 Task: Create new vendor bill with Date Opened: 17-Apr-23, Select Vendor: Equipment Leasing Solutions, Terms: Net 15. Make bill entry for item-1 with Date: 17-Apr-23, Description: Printer, Expense Account: Equipment Rental, Quantity: 7, Unit Price: 20, Sales Tax: Y, Sales Tax Included: Y, Tax Table: Sales Tax. Post Bill with Post Date: 17-Apr-23, Post to Accounts: Liabilities:Accounts Payble. Pay / Process Payment with Transaction Date: 01-May-23, Amount: 140, Transfer Account: Checking Account. Go to 'Print Bill'. Give a print command to print a copy of bill.
Action: Mouse moved to (187, 38)
Screenshot: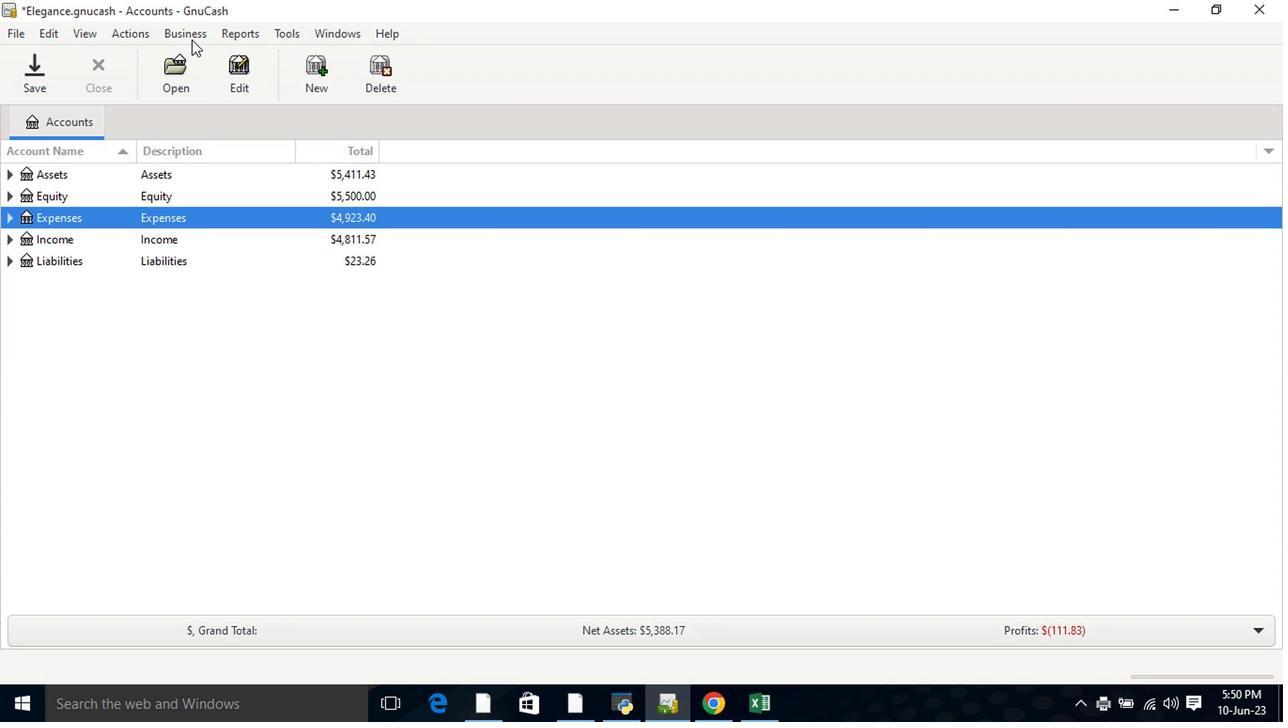 
Action: Mouse pressed left at (187, 38)
Screenshot: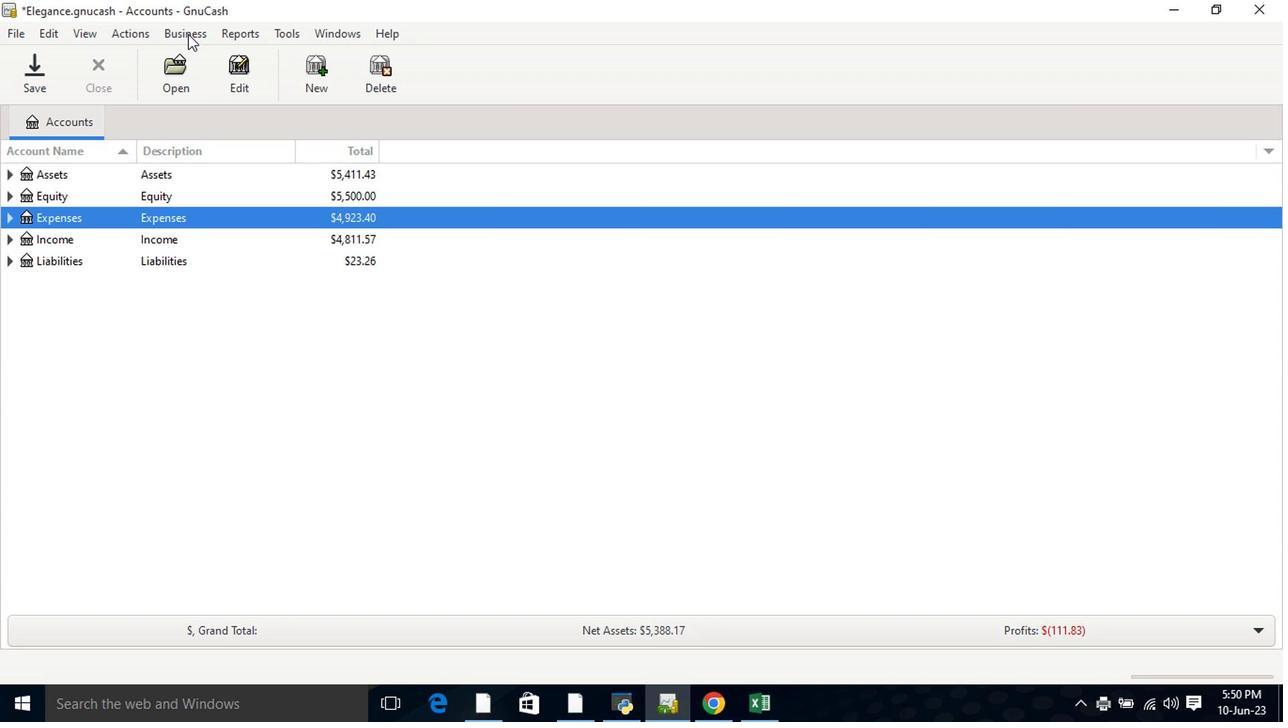 
Action: Mouse moved to (195, 80)
Screenshot: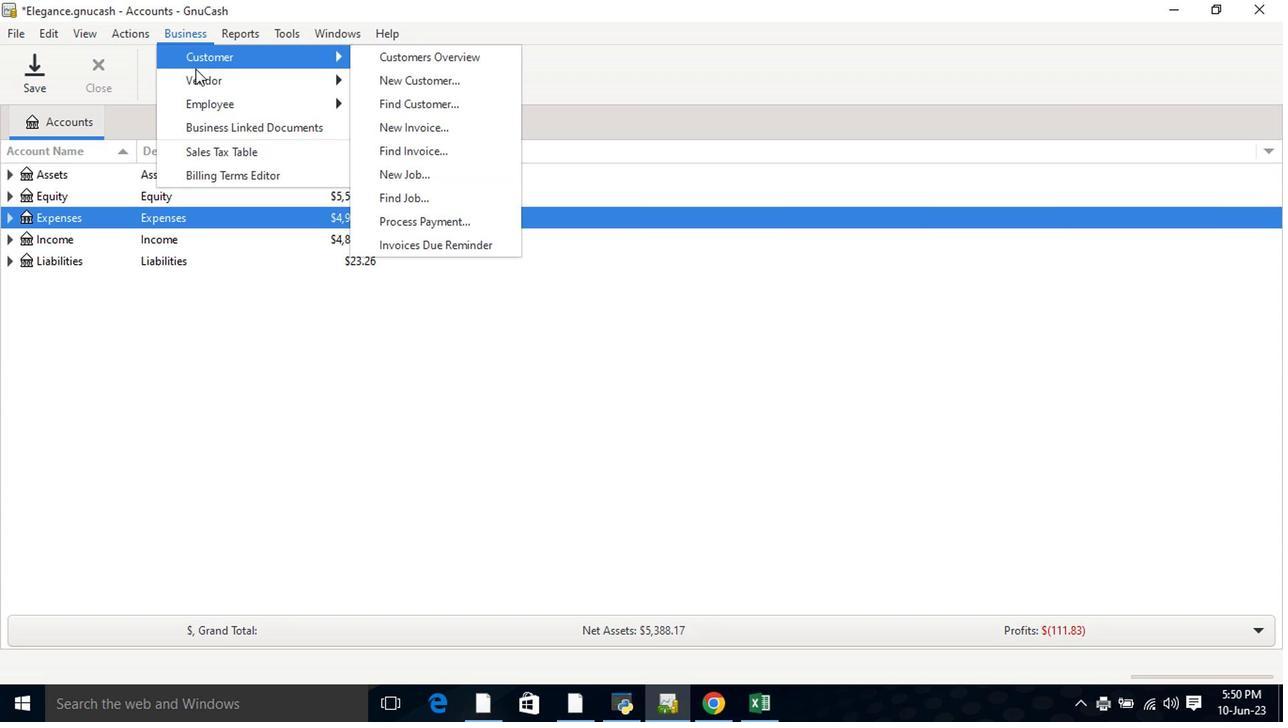 
Action: Mouse pressed left at (195, 80)
Screenshot: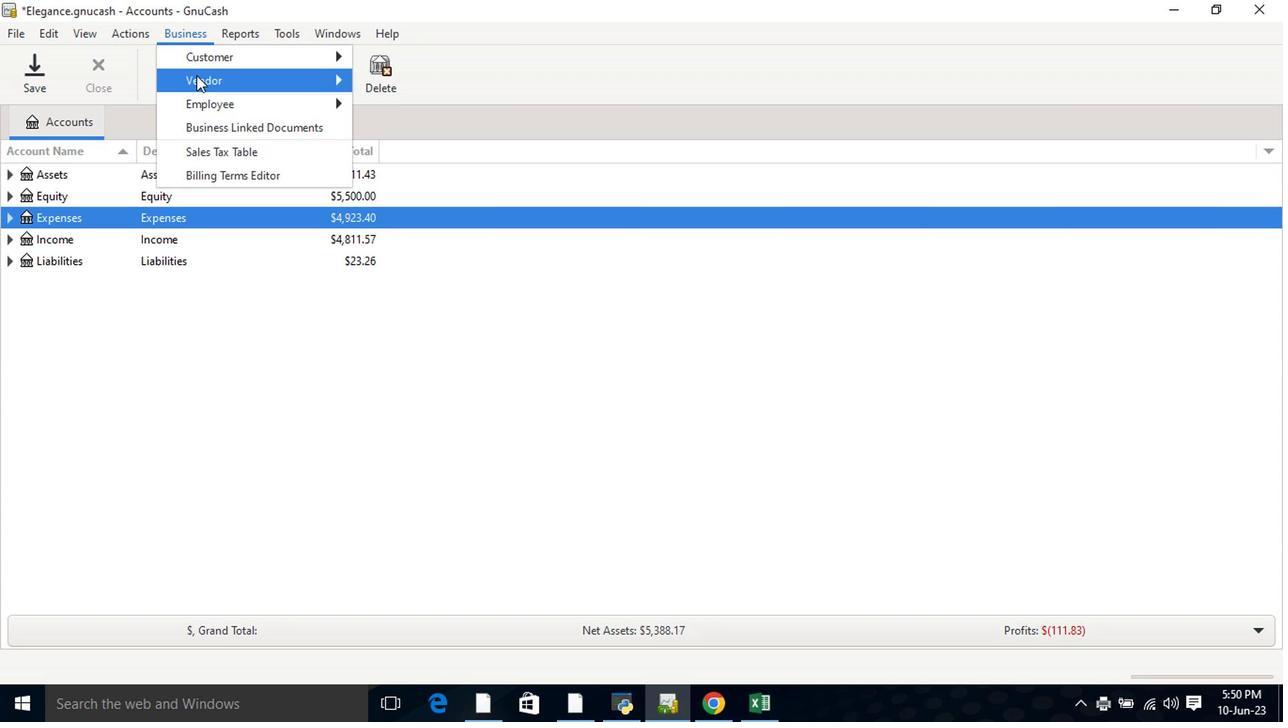 
Action: Mouse moved to (413, 151)
Screenshot: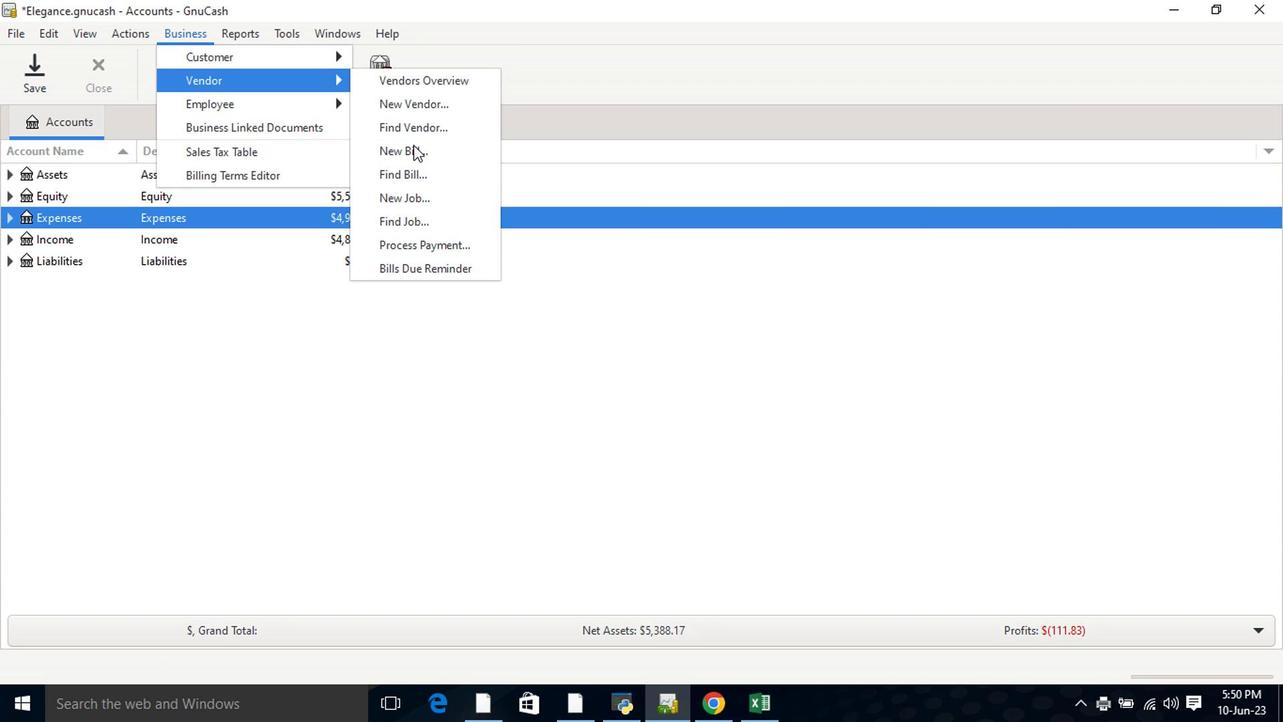 
Action: Mouse pressed left at (413, 151)
Screenshot: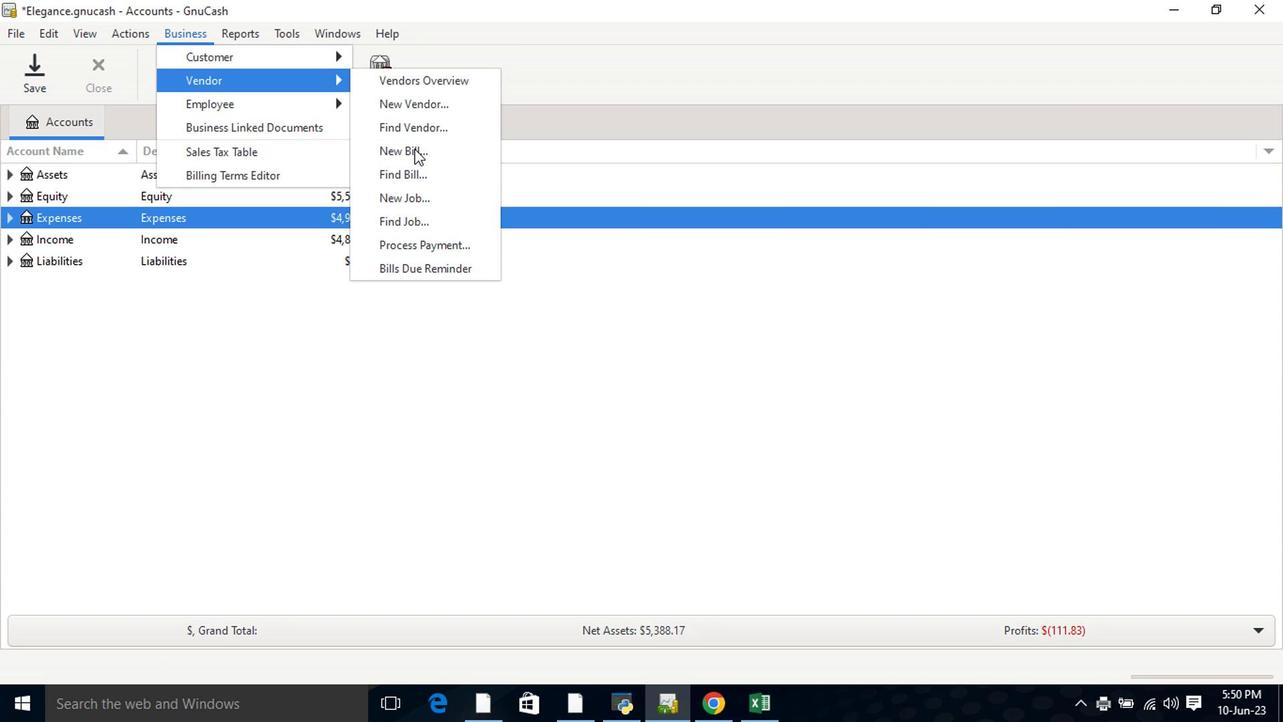 
Action: Mouse moved to (772, 244)
Screenshot: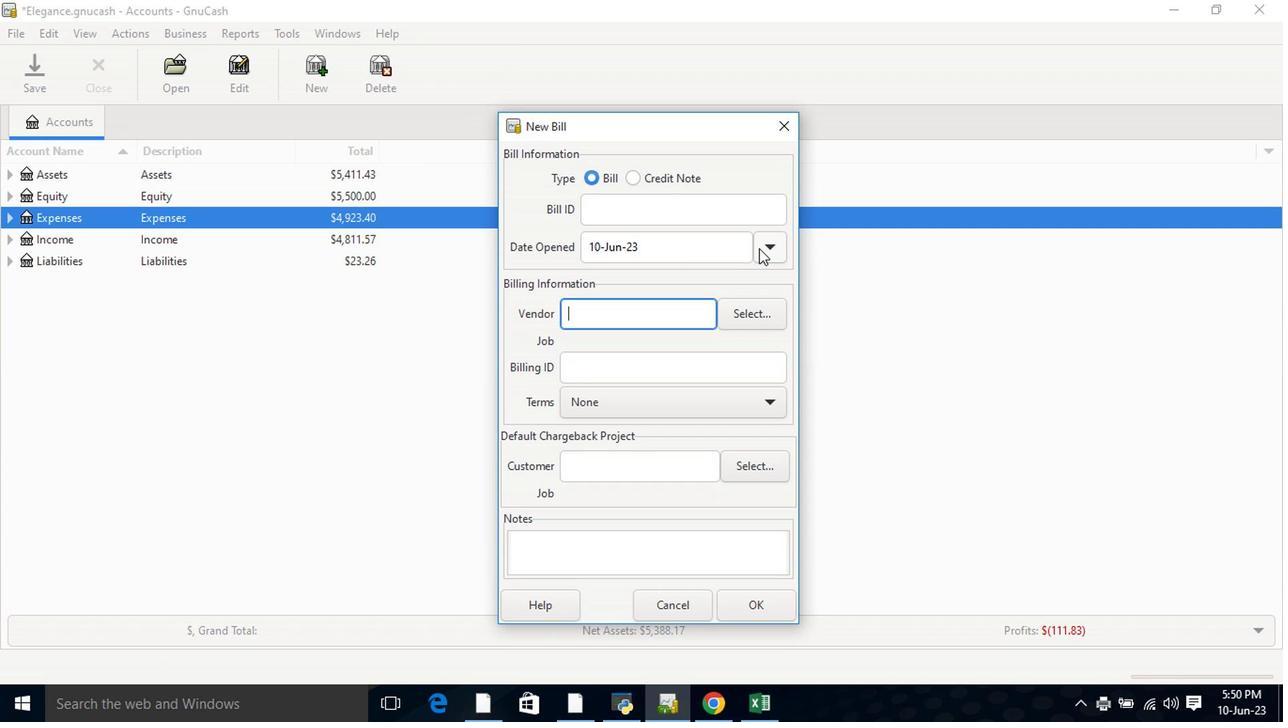 
Action: Mouse pressed left at (772, 244)
Screenshot: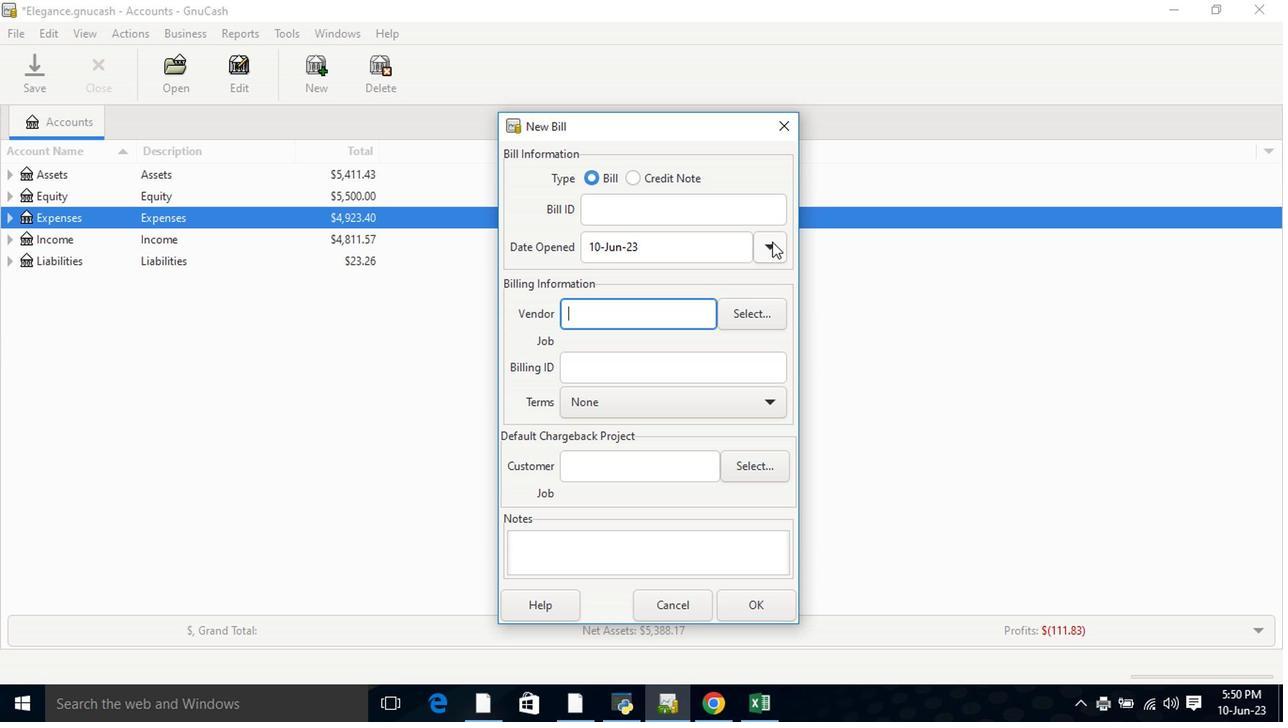 
Action: Mouse moved to (622, 278)
Screenshot: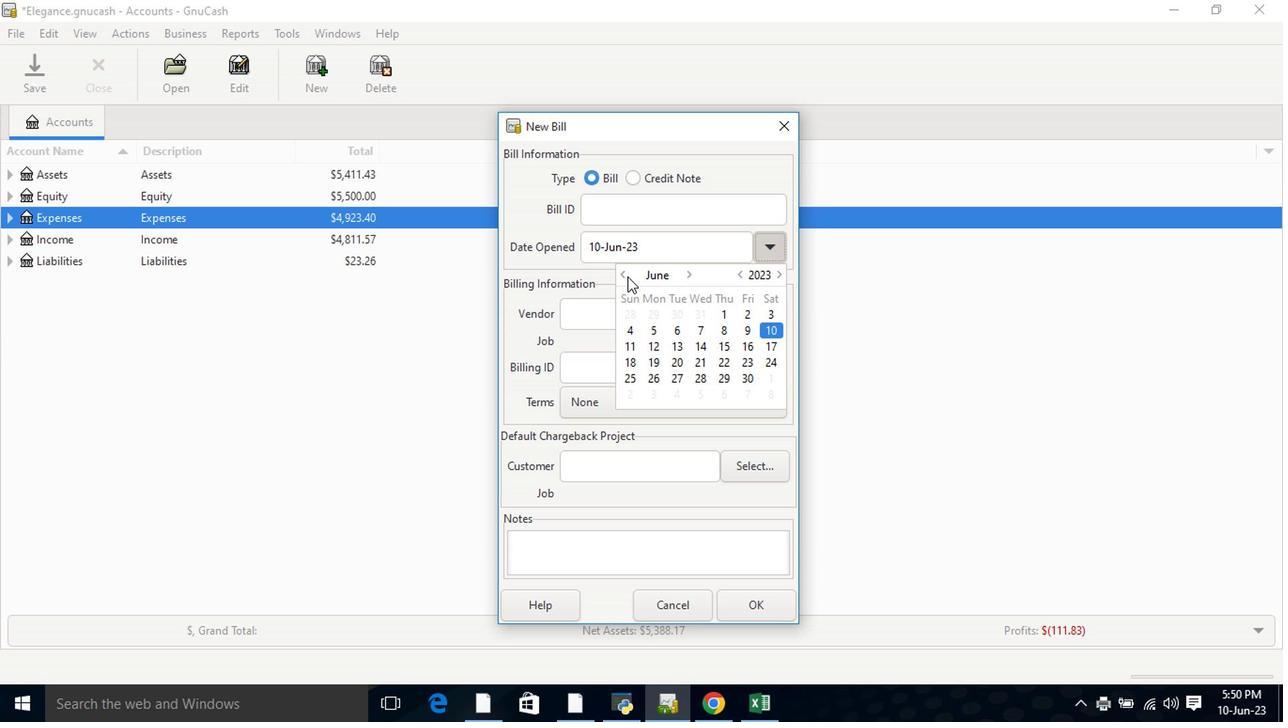 
Action: Mouse pressed left at (622, 278)
Screenshot: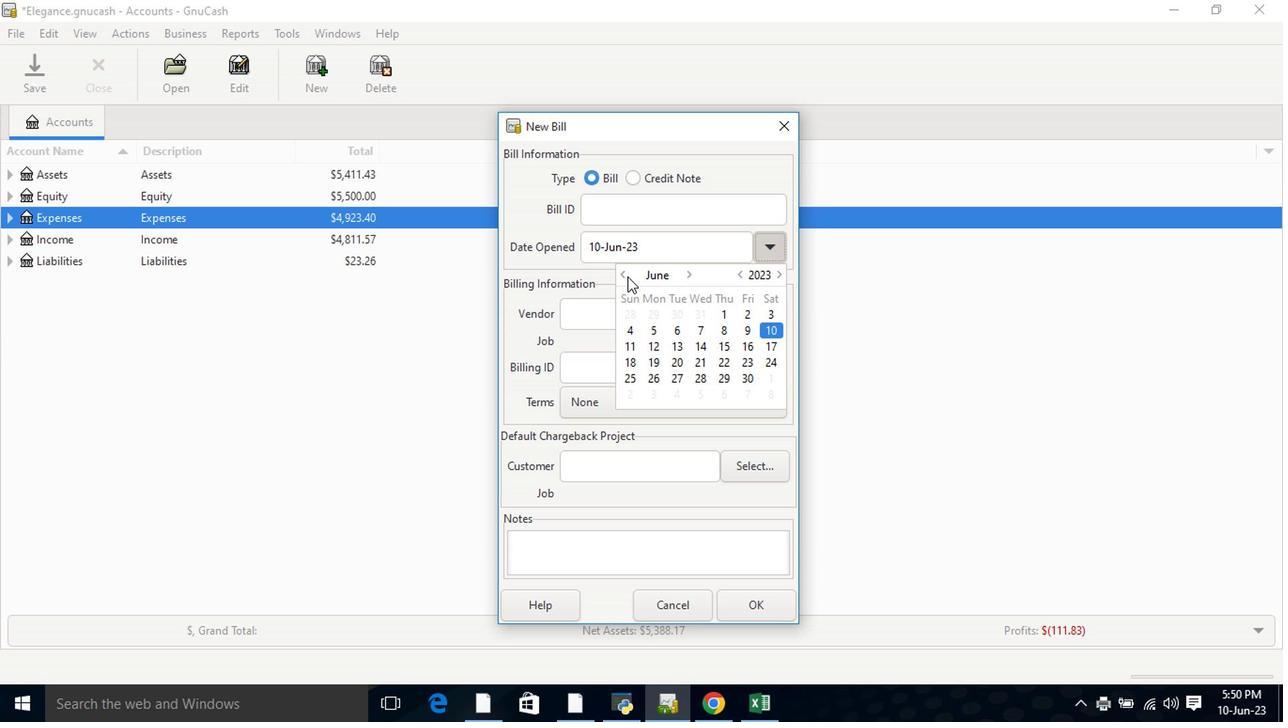
Action: Mouse pressed left at (622, 278)
Screenshot: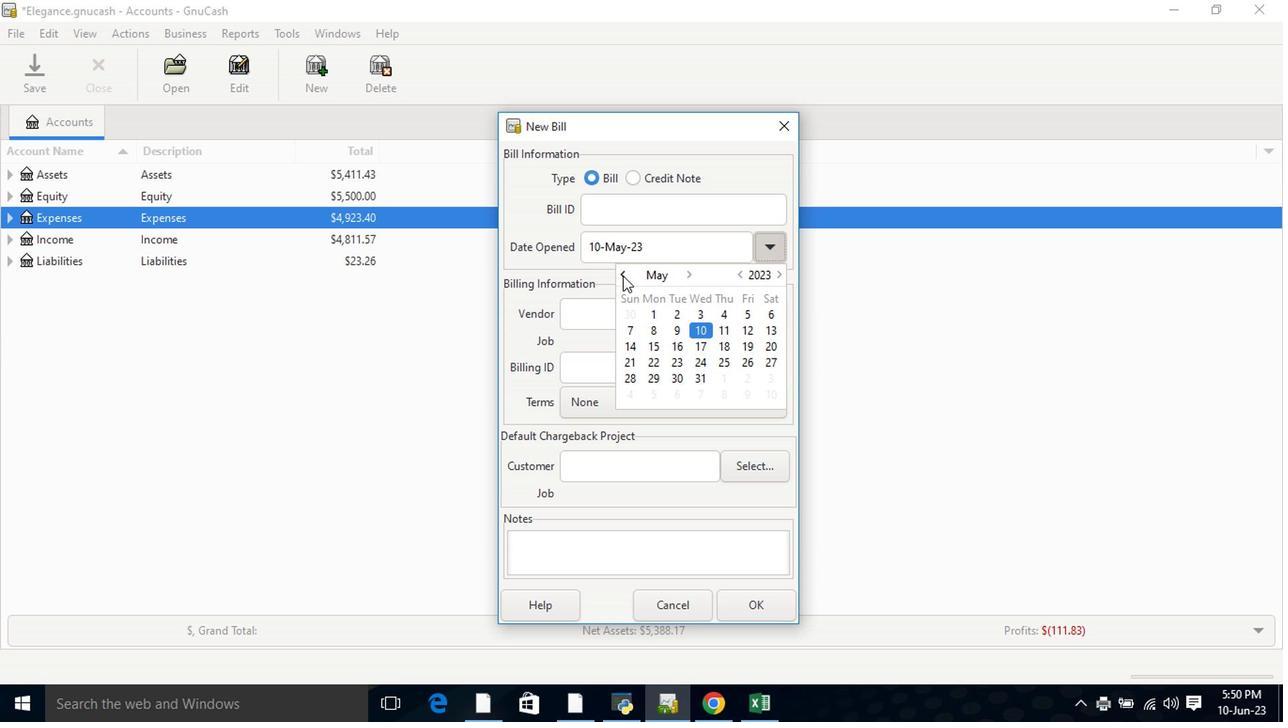 
Action: Mouse moved to (661, 365)
Screenshot: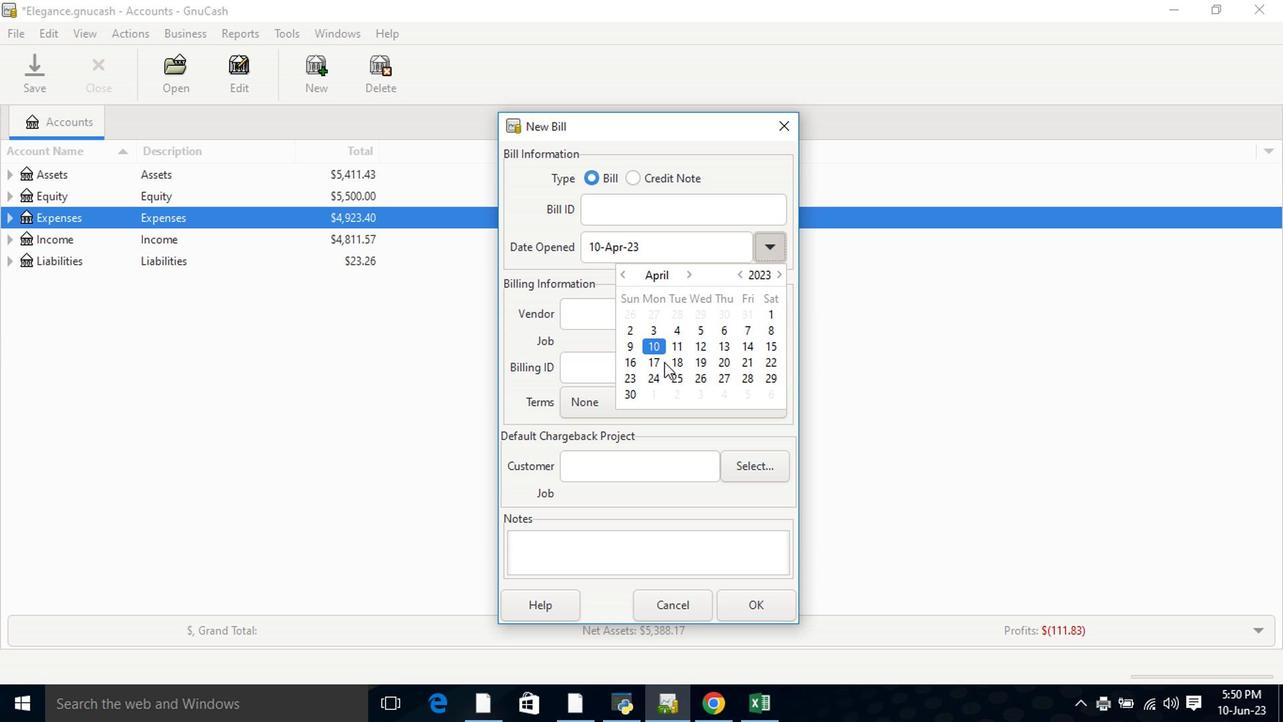 
Action: Mouse pressed left at (661, 365)
Screenshot: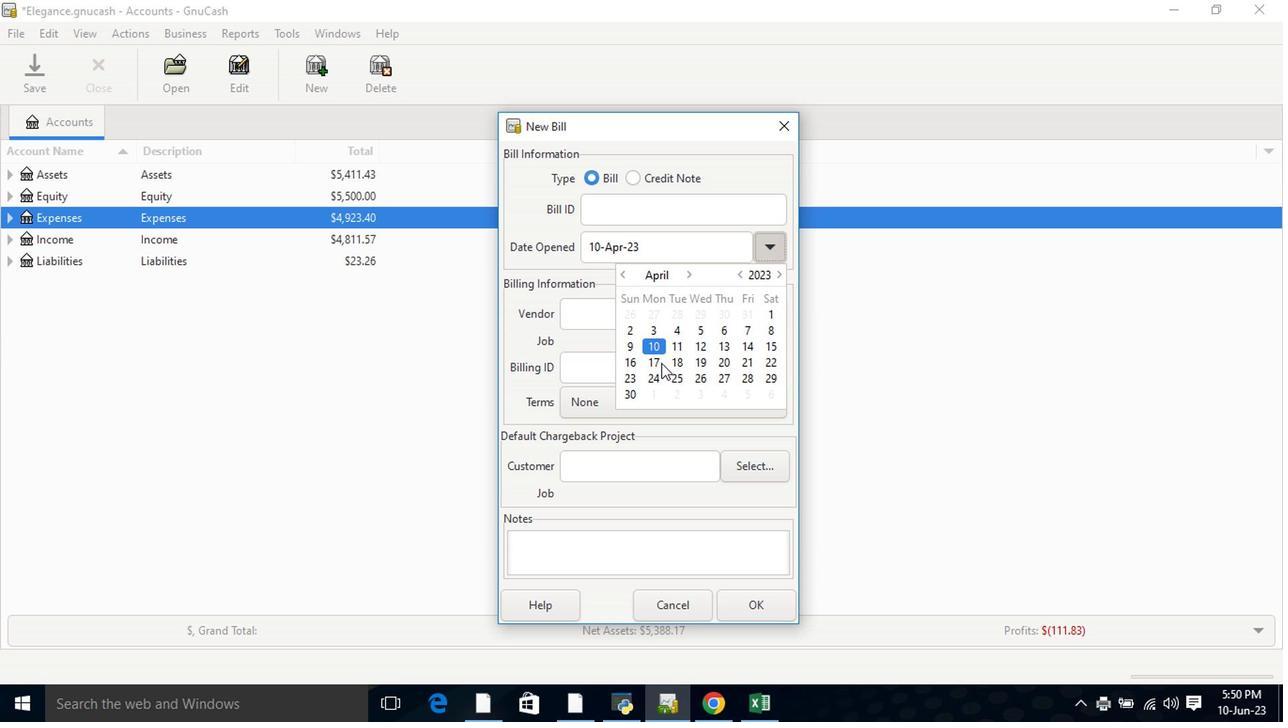 
Action: Mouse pressed left at (661, 365)
Screenshot: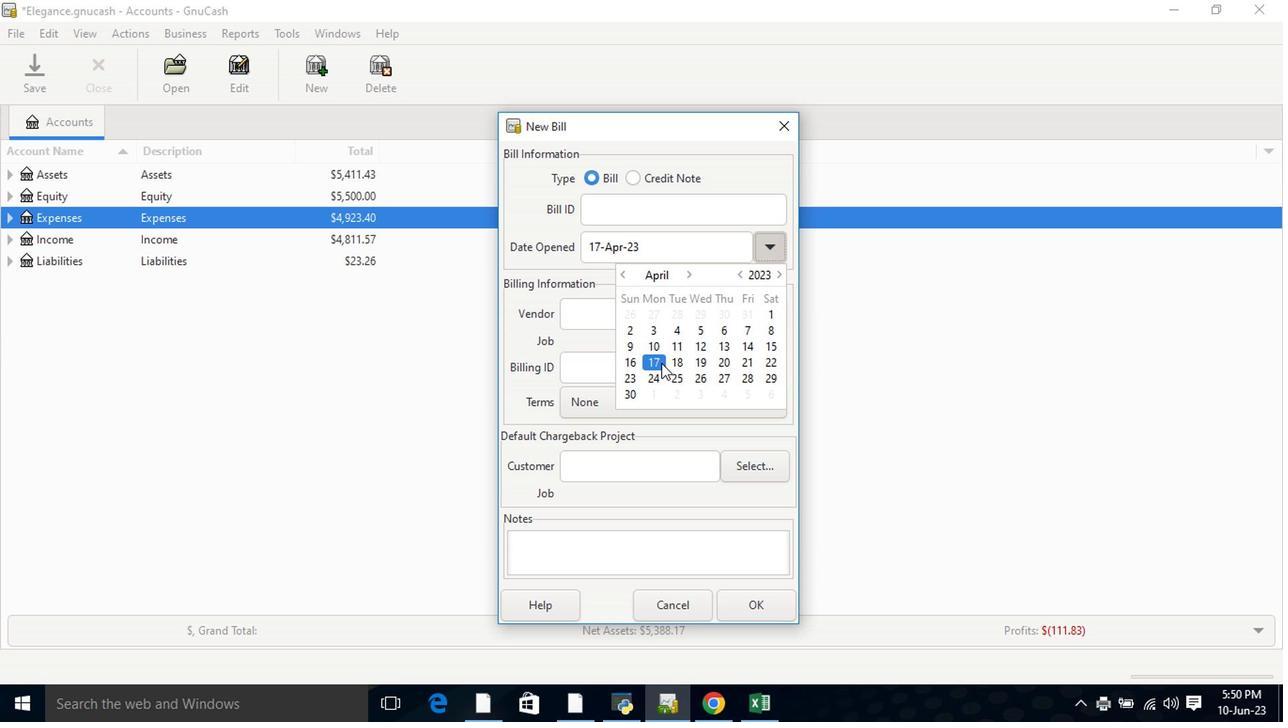 
Action: Mouse moved to (648, 325)
Screenshot: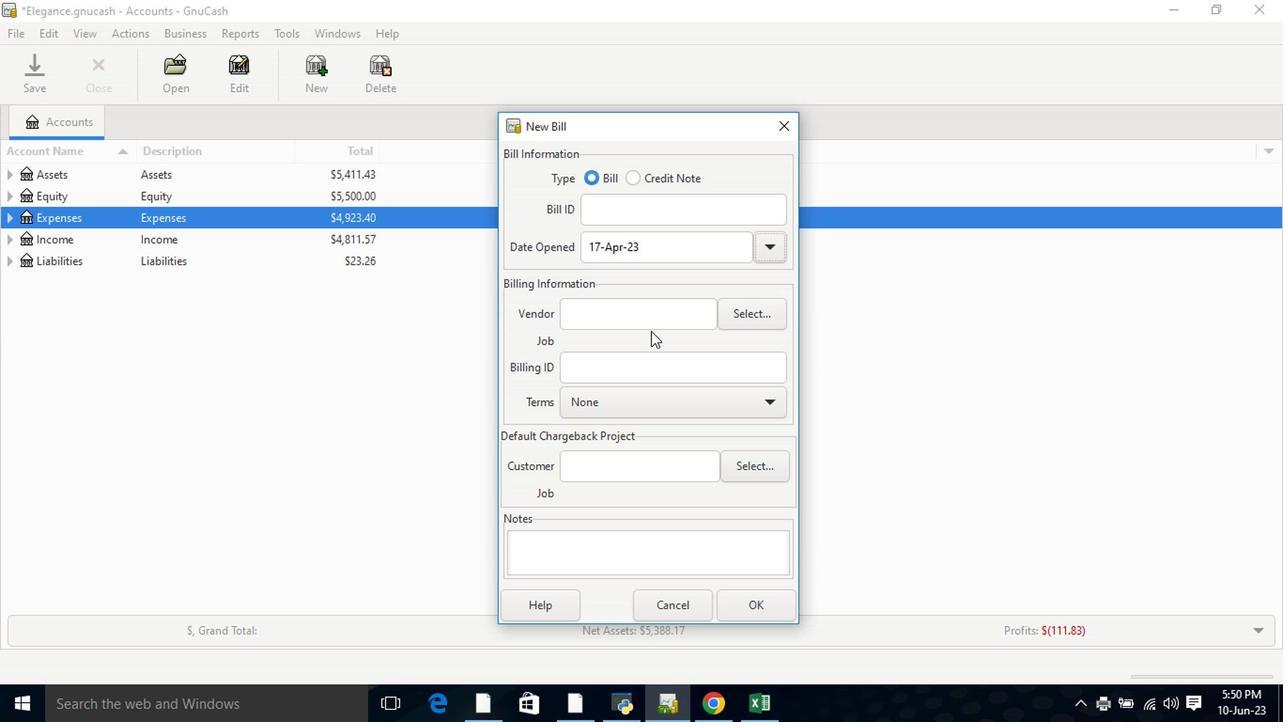 
Action: Mouse pressed left at (648, 325)
Screenshot: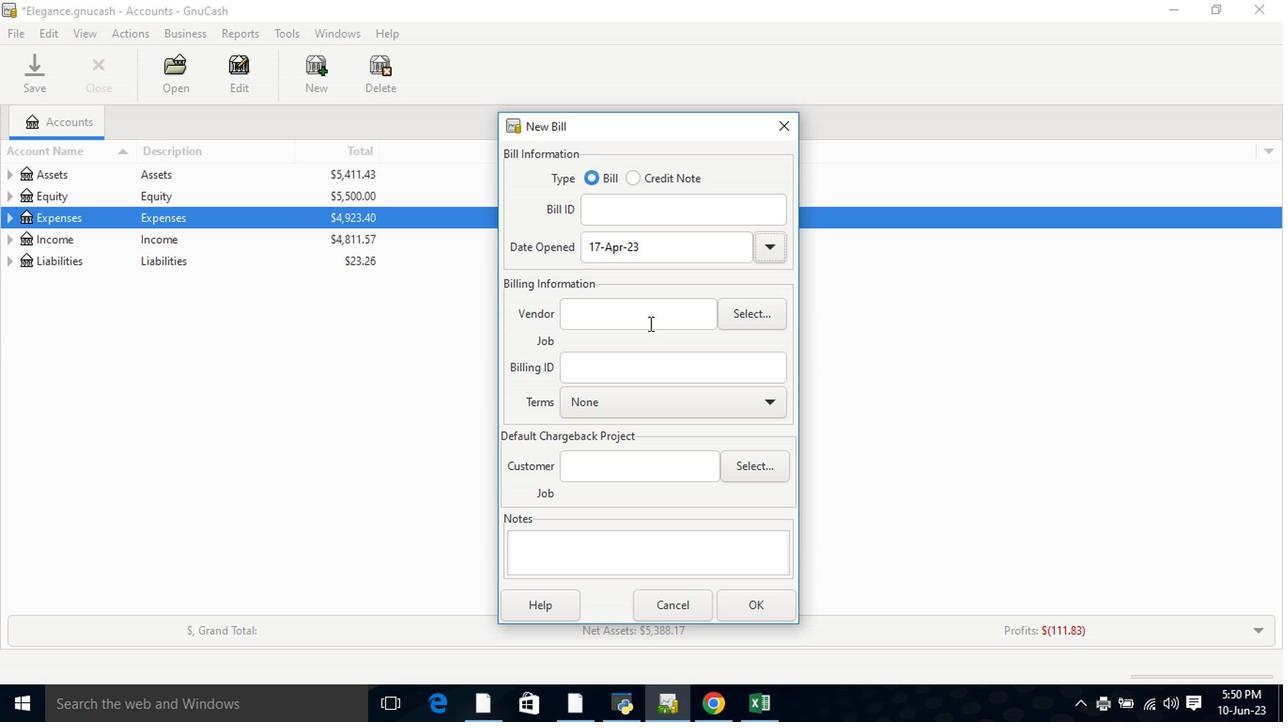 
Action: Key pressed eq
Screenshot: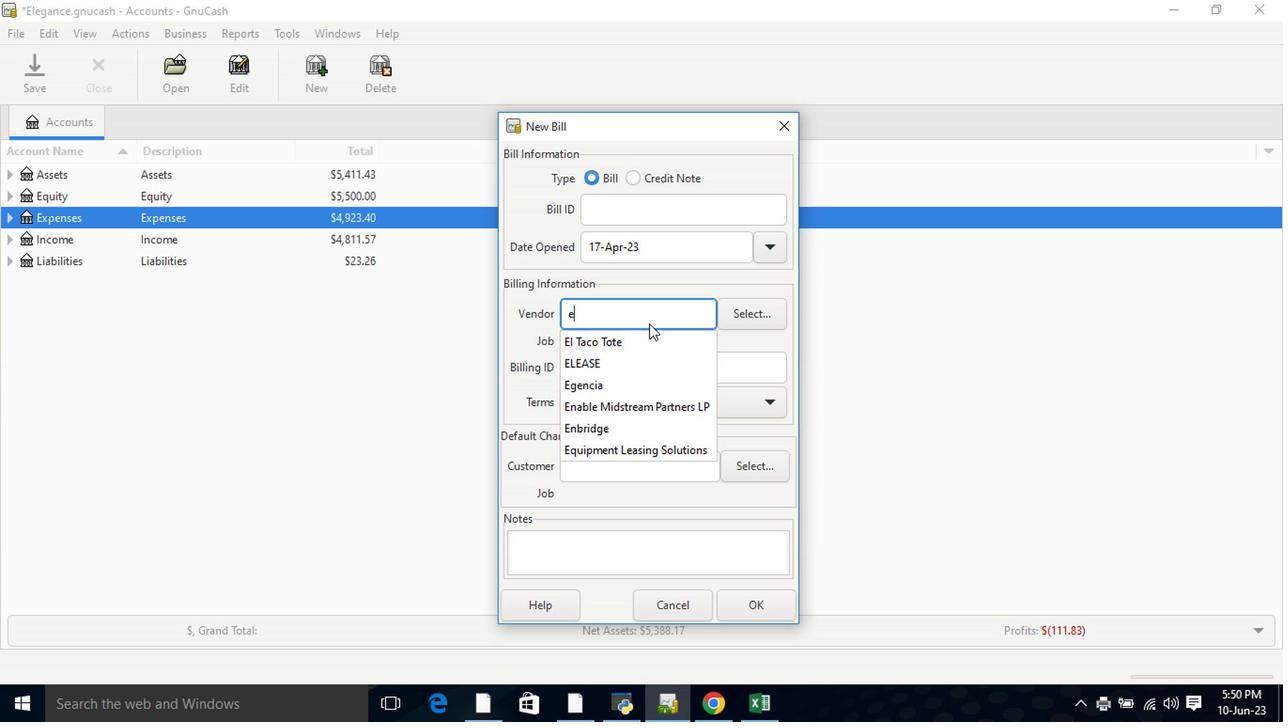 
Action: Mouse moved to (647, 341)
Screenshot: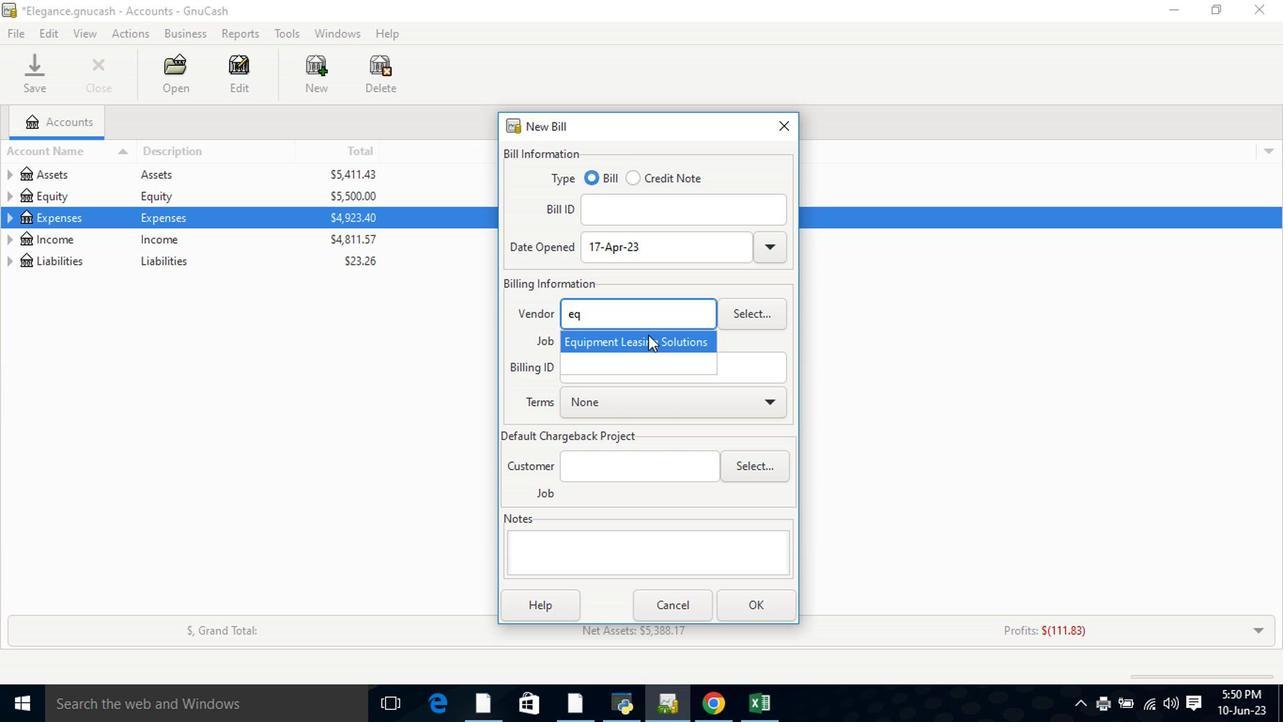 
Action: Mouse pressed left at (647, 341)
Screenshot: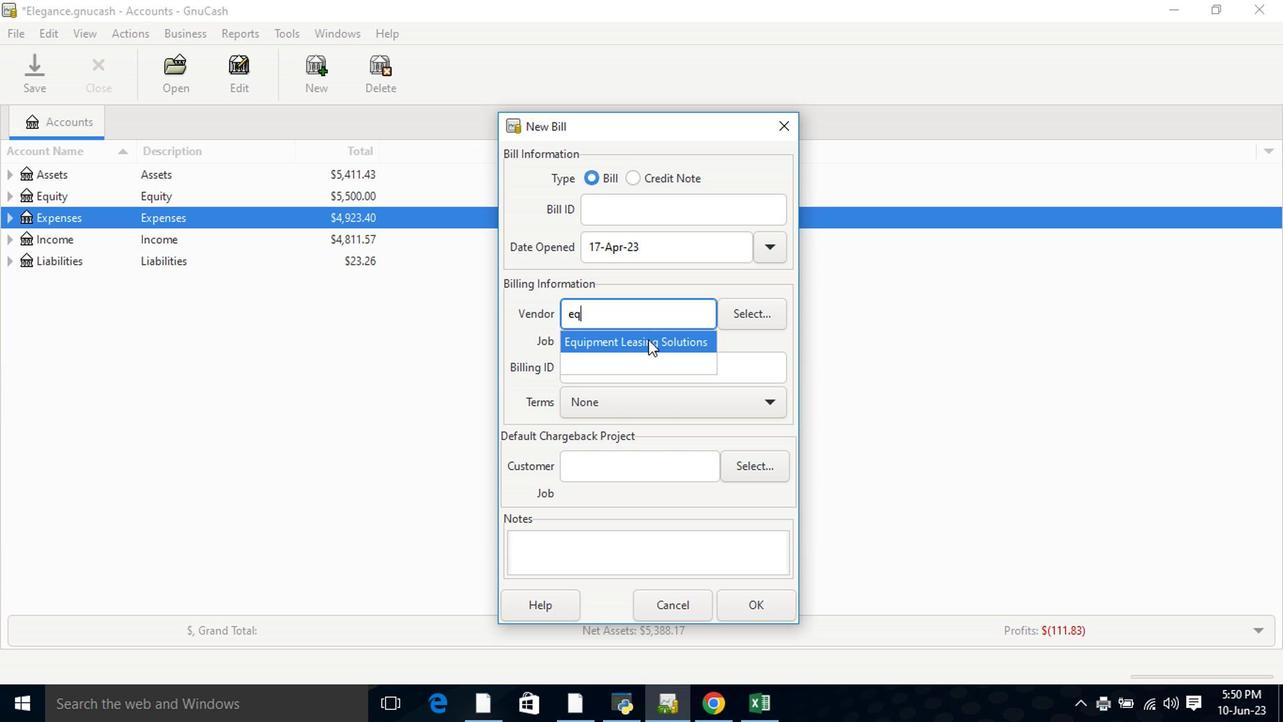 
Action: Mouse moved to (648, 419)
Screenshot: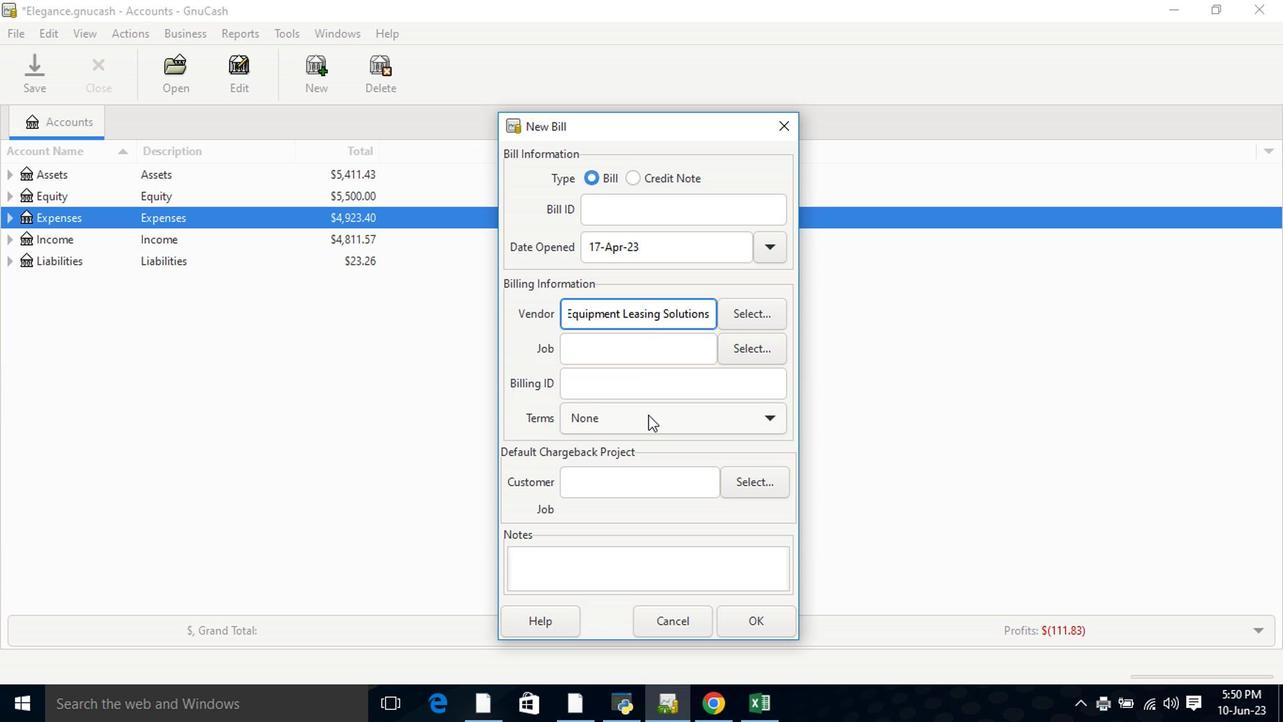 
Action: Mouse pressed left at (648, 419)
Screenshot: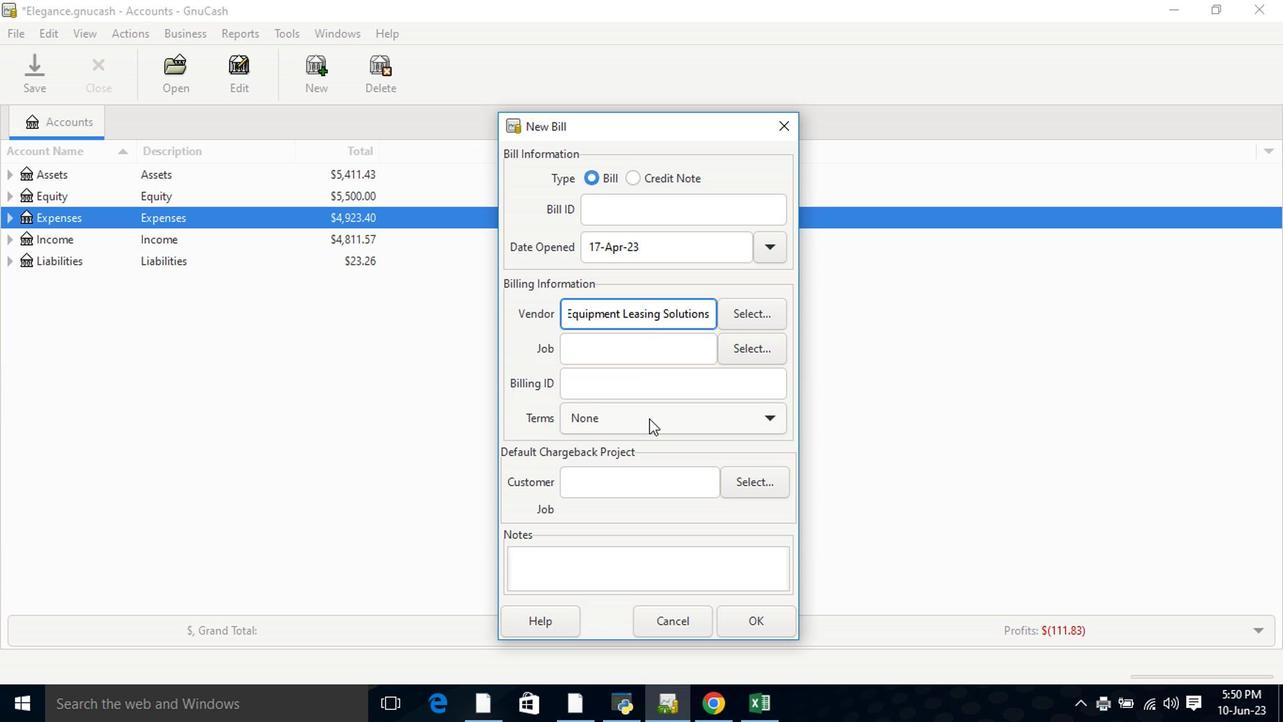 
Action: Mouse moved to (647, 449)
Screenshot: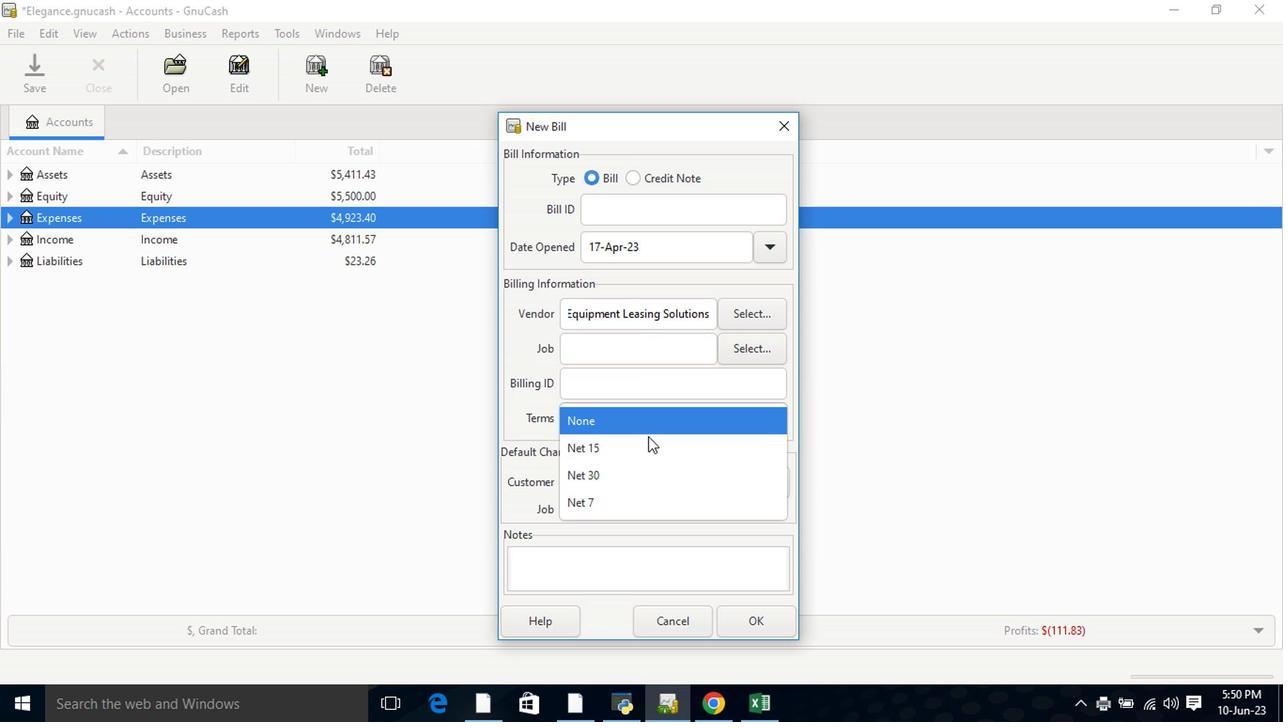 
Action: Mouse pressed left at (647, 449)
Screenshot: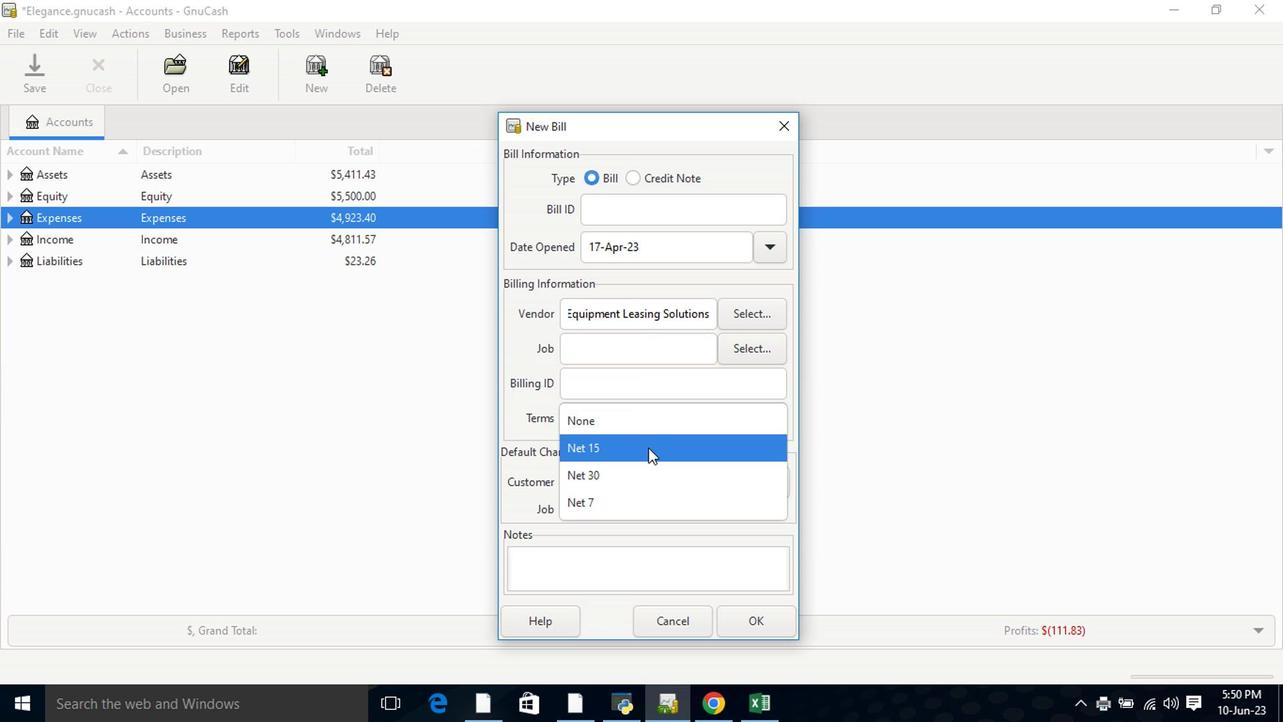 
Action: Mouse moved to (738, 621)
Screenshot: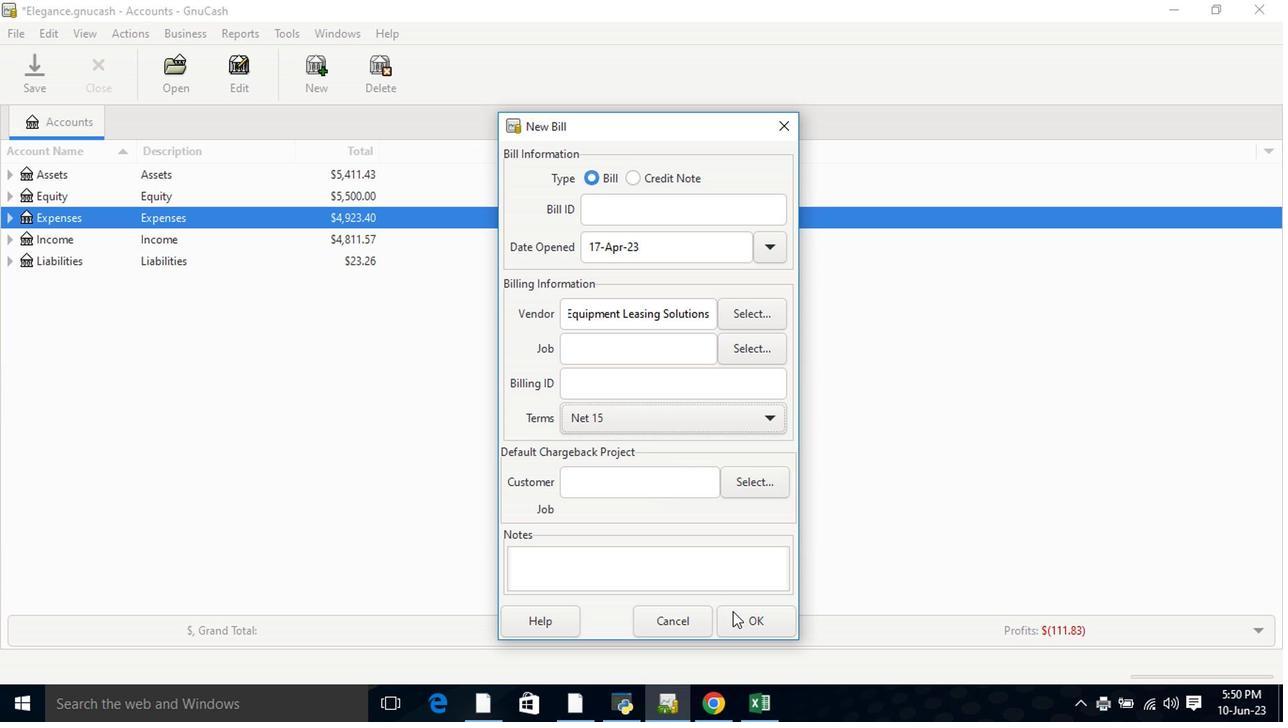 
Action: Mouse pressed left at (738, 621)
Screenshot: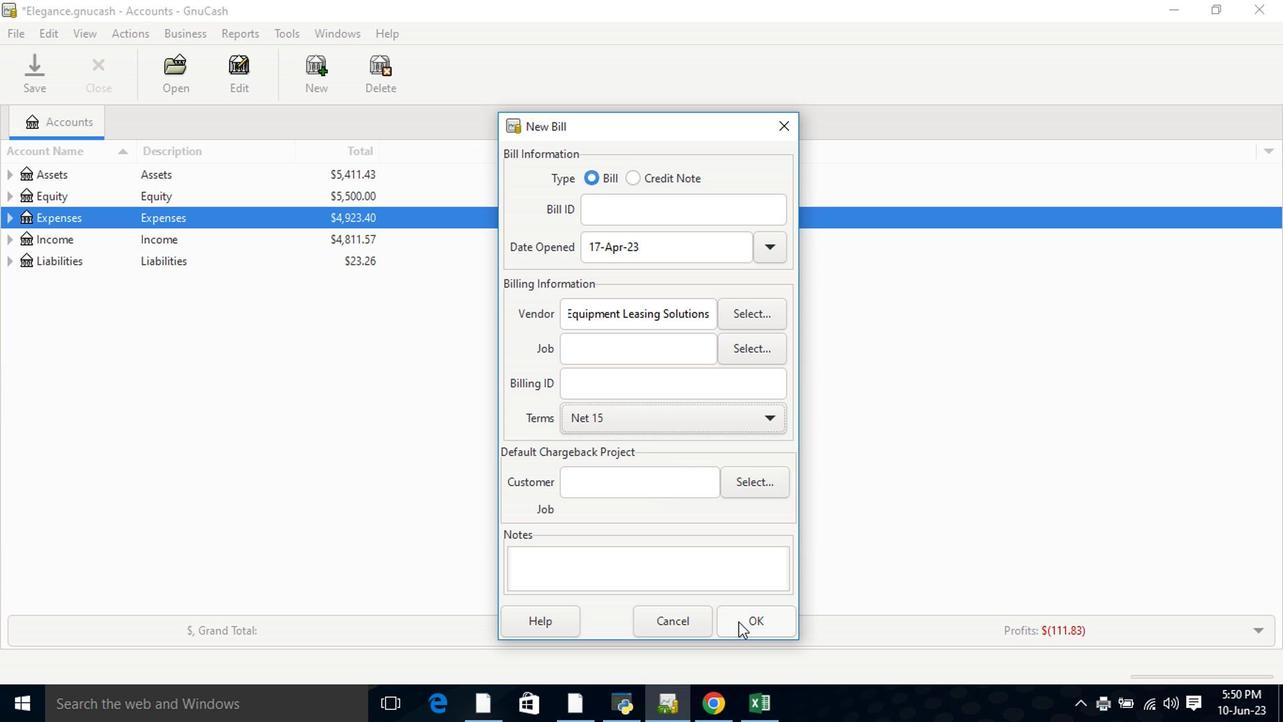 
Action: Mouse moved to (726, 598)
Screenshot: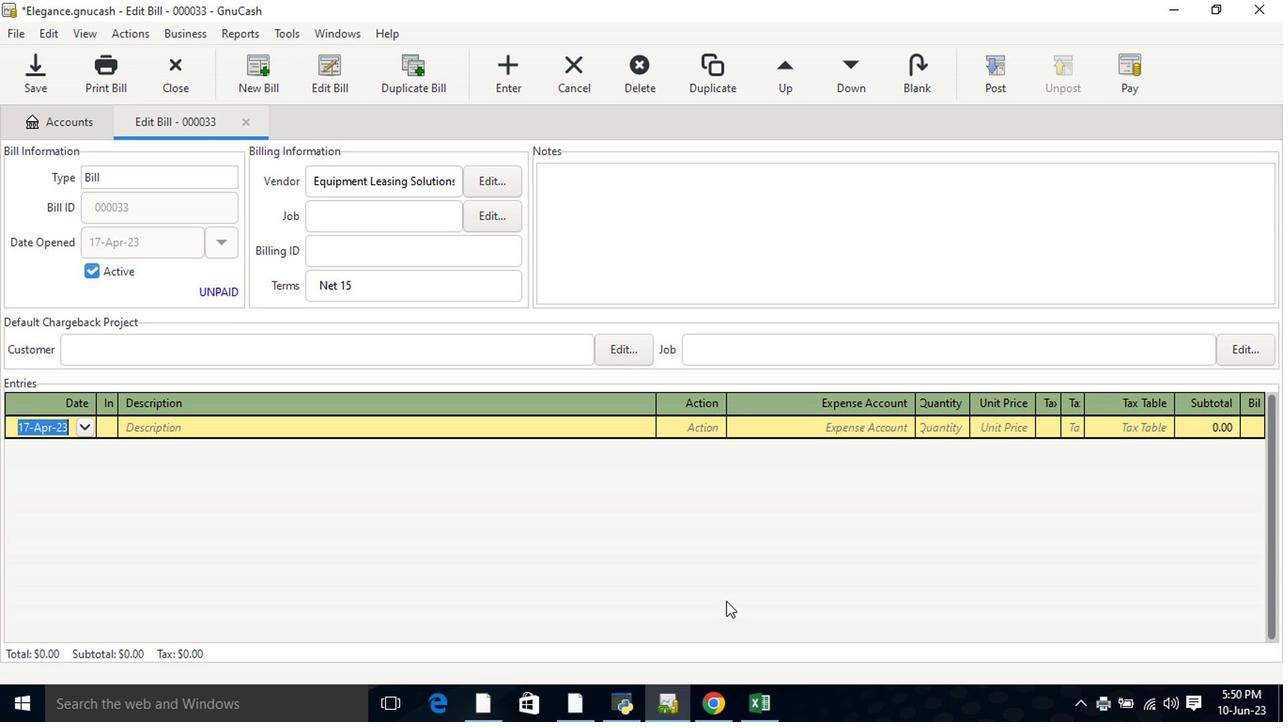 
Action: Key pressed <Key.tab><Key.shift>Printer<Key.tab><Key.tab>equi<Key.tab>7<Key.tab>20<Key.tab>
Screenshot: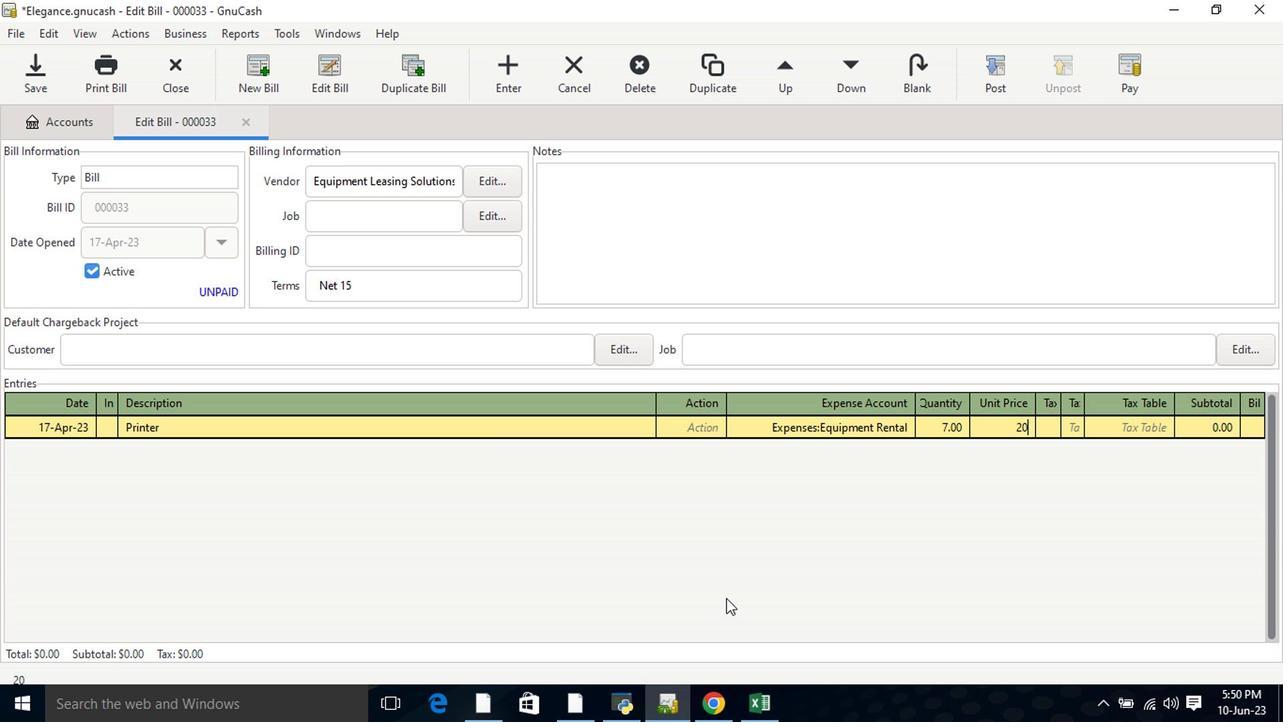 
Action: Mouse moved to (1053, 431)
Screenshot: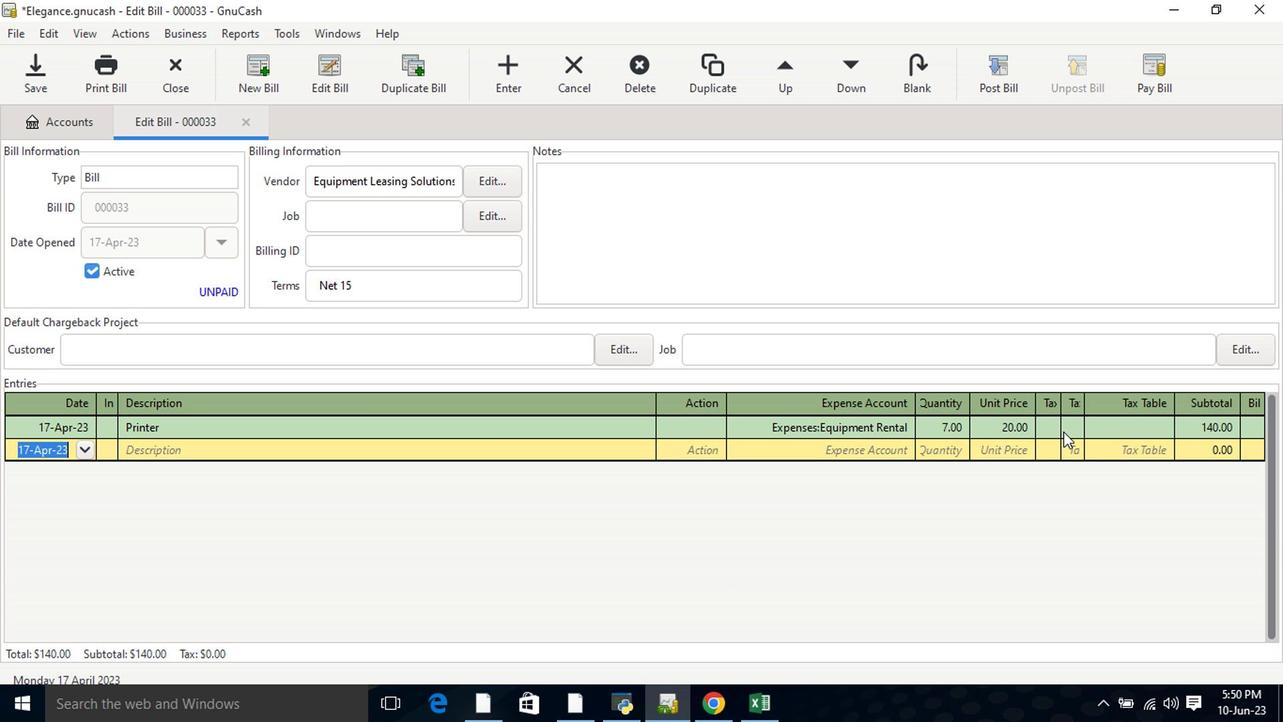 
Action: Mouse pressed left at (1053, 431)
Screenshot: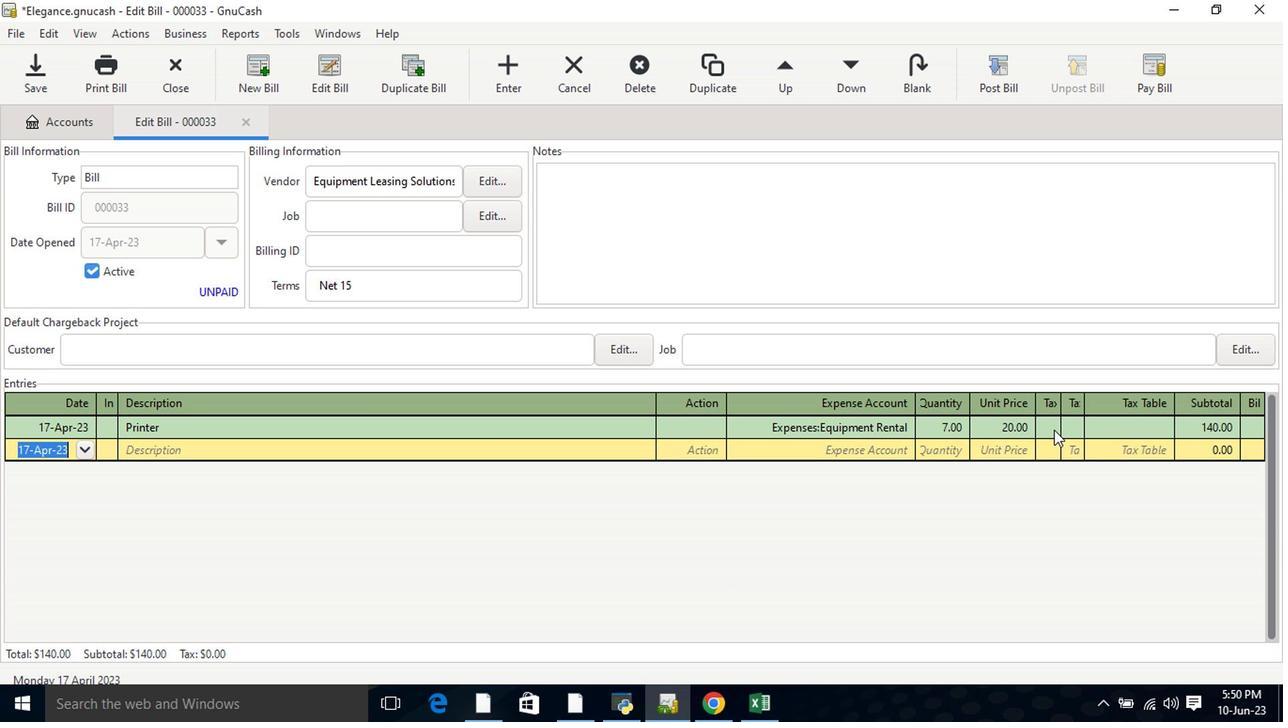 
Action: Mouse moved to (1053, 431)
Screenshot: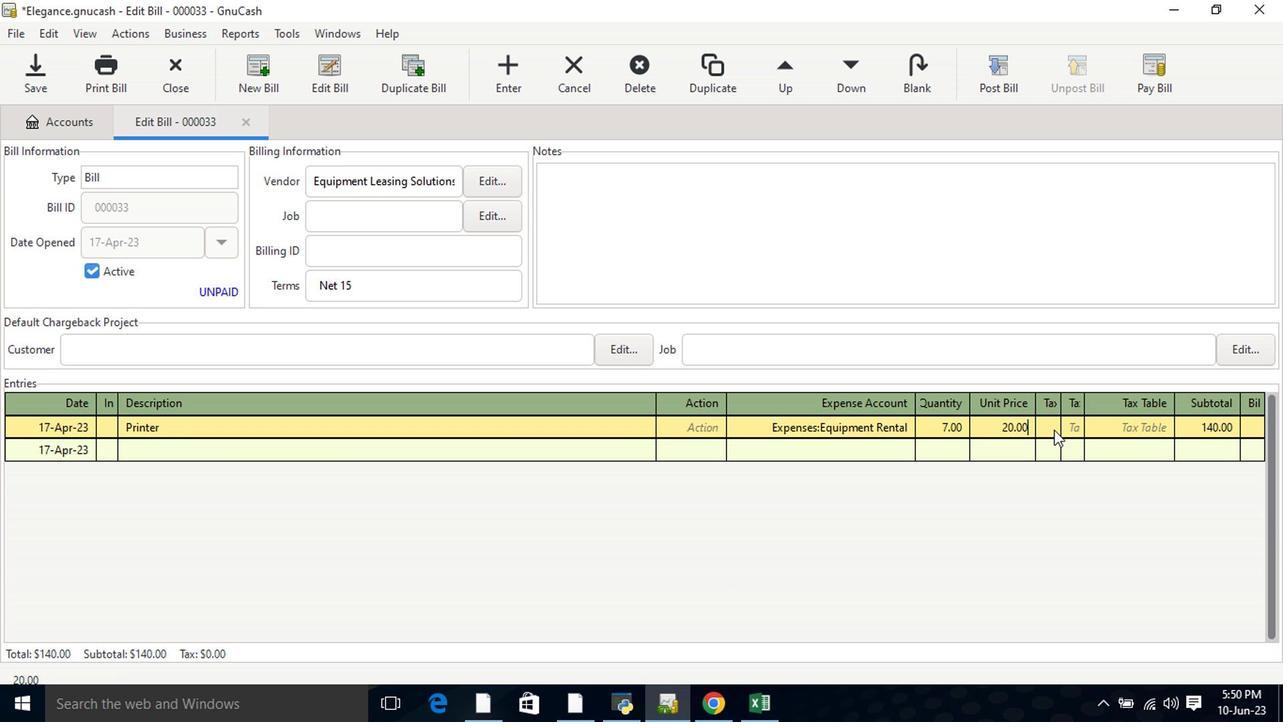 
Action: Mouse pressed left at (1053, 431)
Screenshot: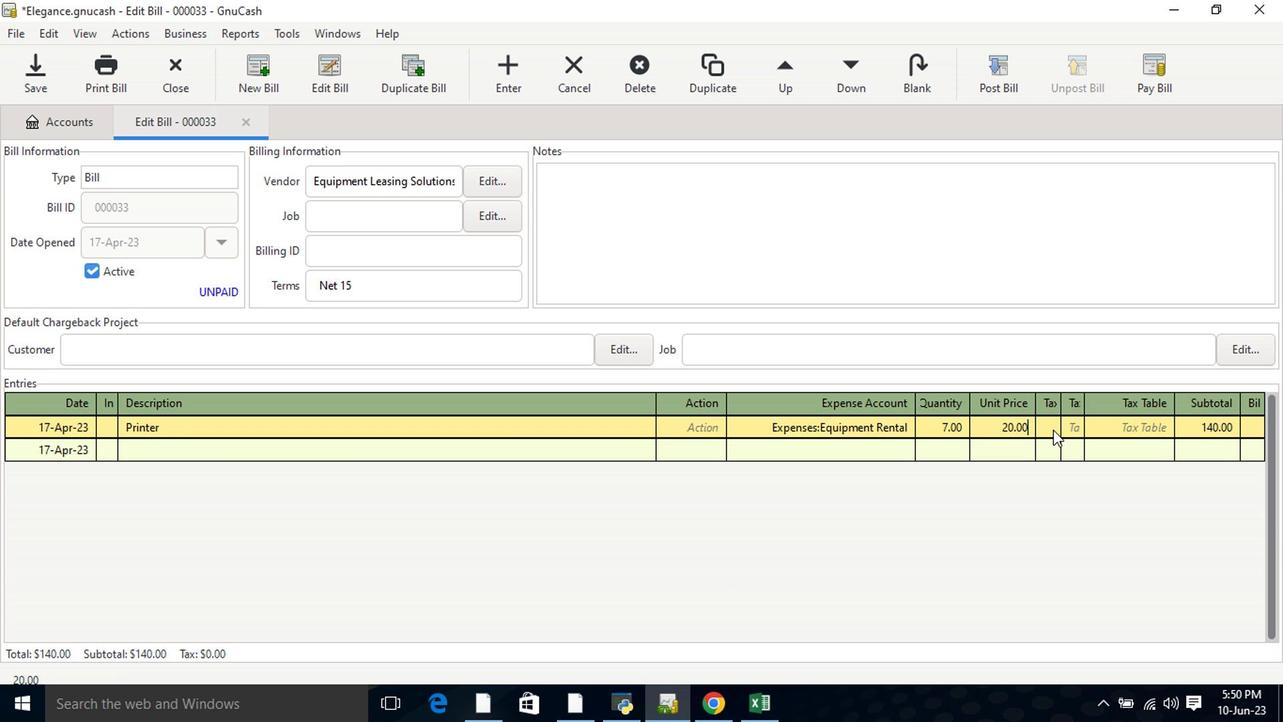 
Action: Mouse moved to (1073, 428)
Screenshot: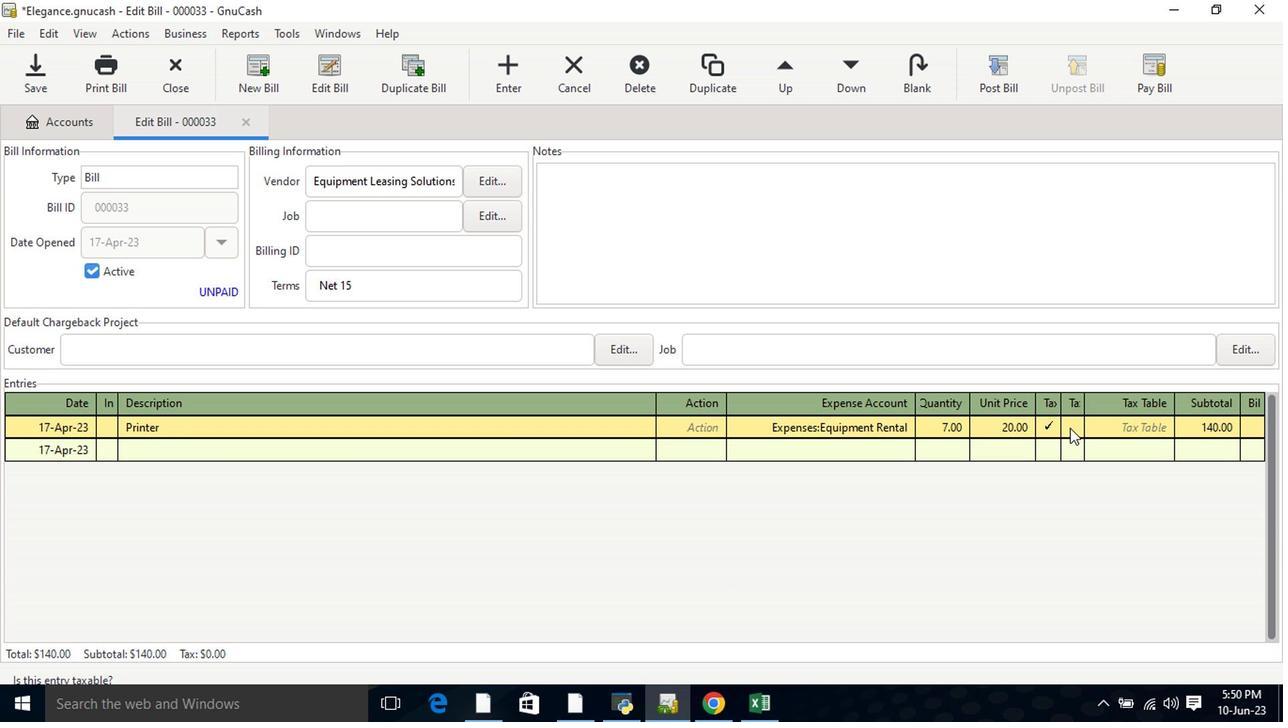 
Action: Mouse pressed left at (1073, 428)
Screenshot: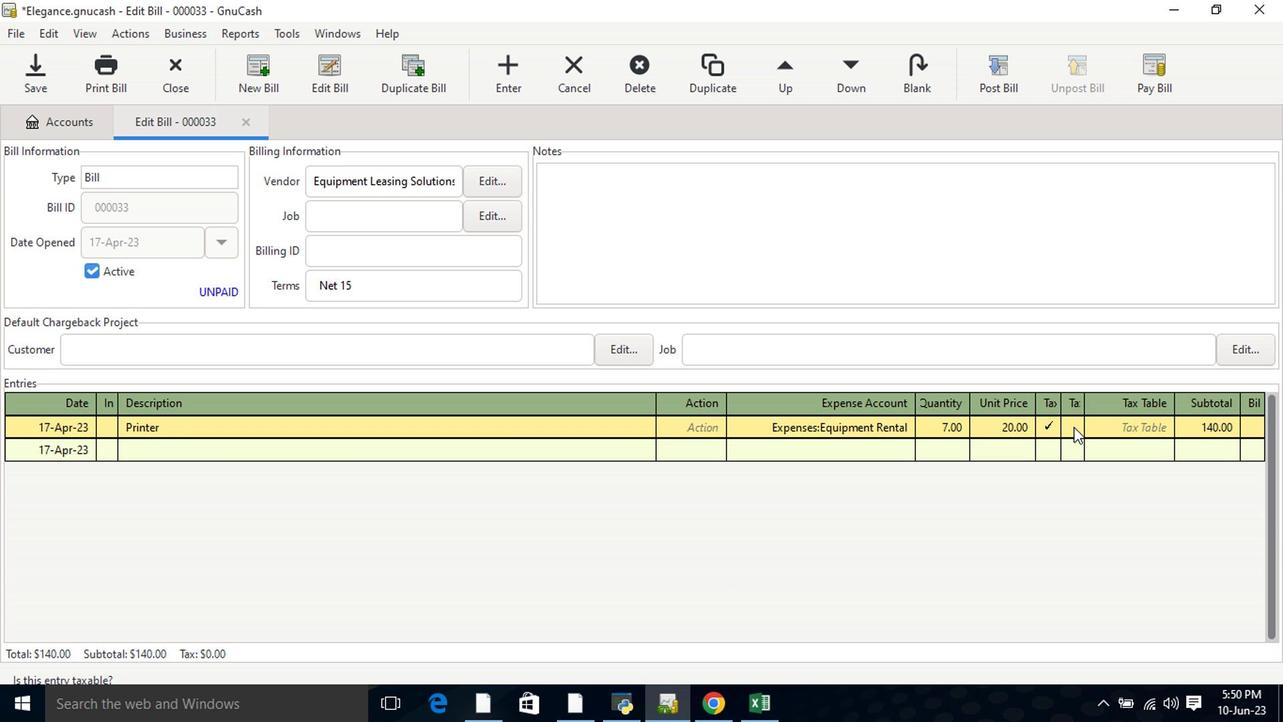 
Action: Mouse moved to (1139, 426)
Screenshot: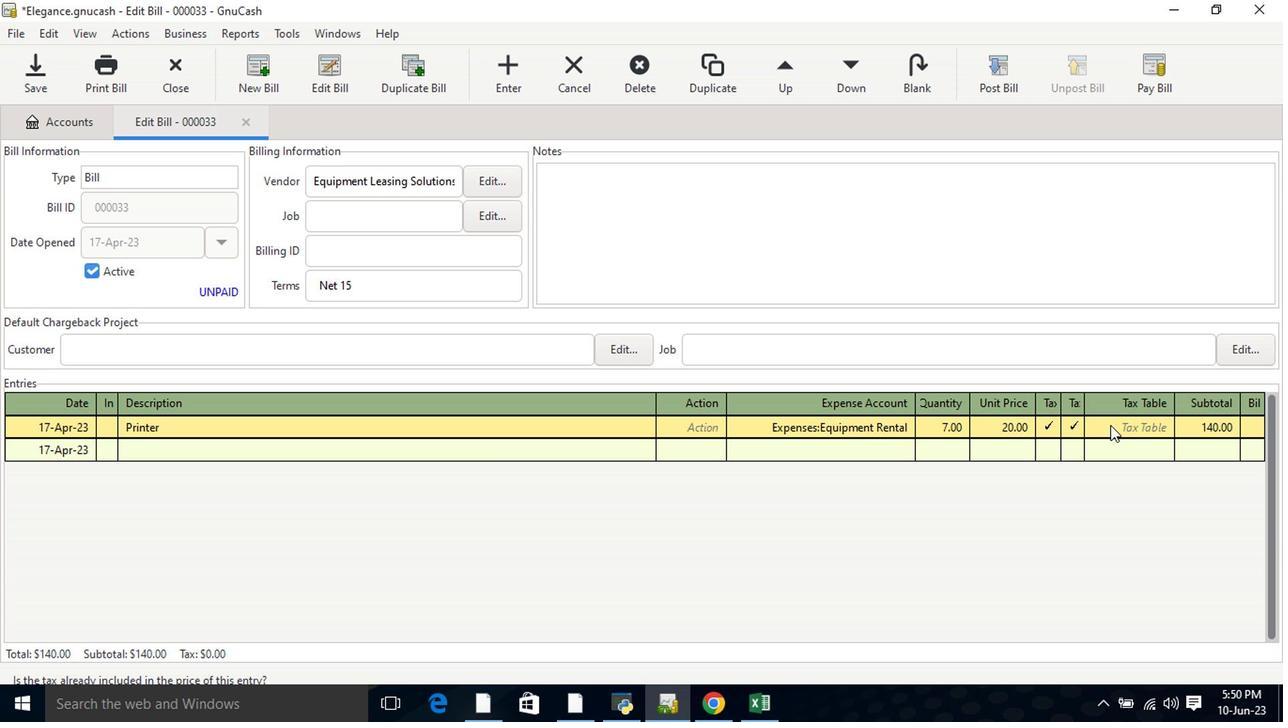 
Action: Mouse pressed left at (1139, 426)
Screenshot: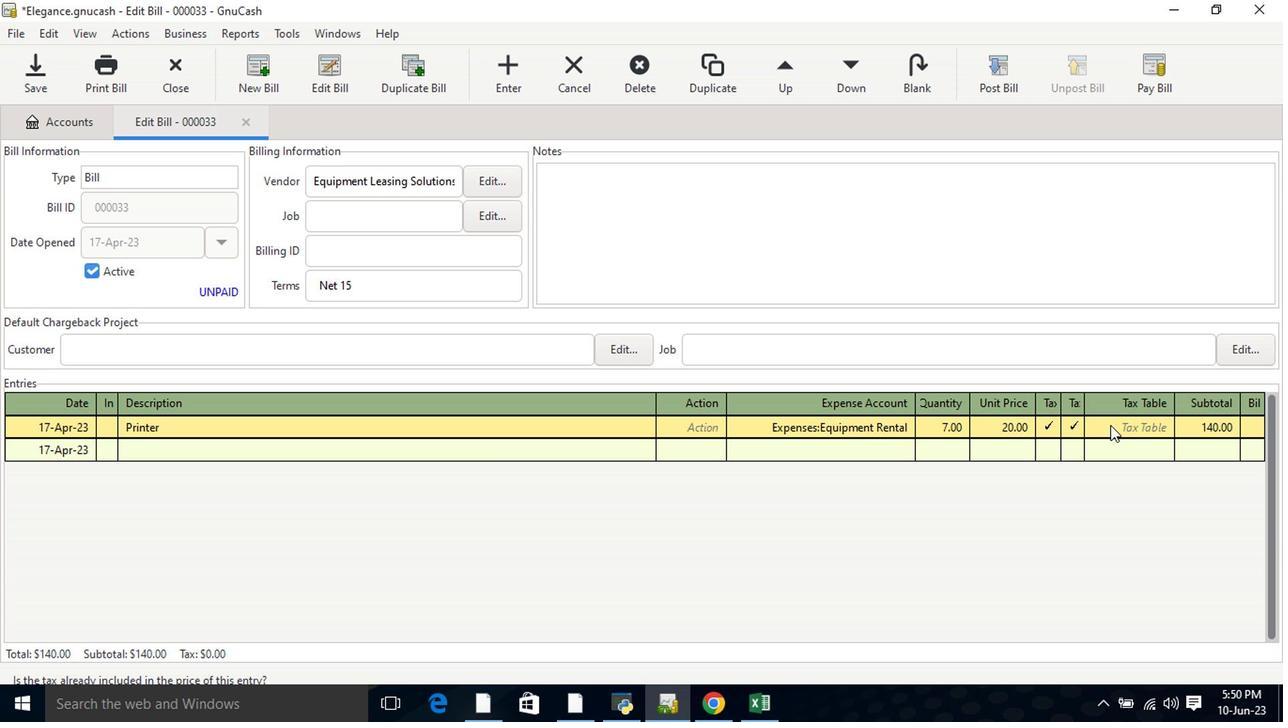 
Action: Mouse moved to (1156, 424)
Screenshot: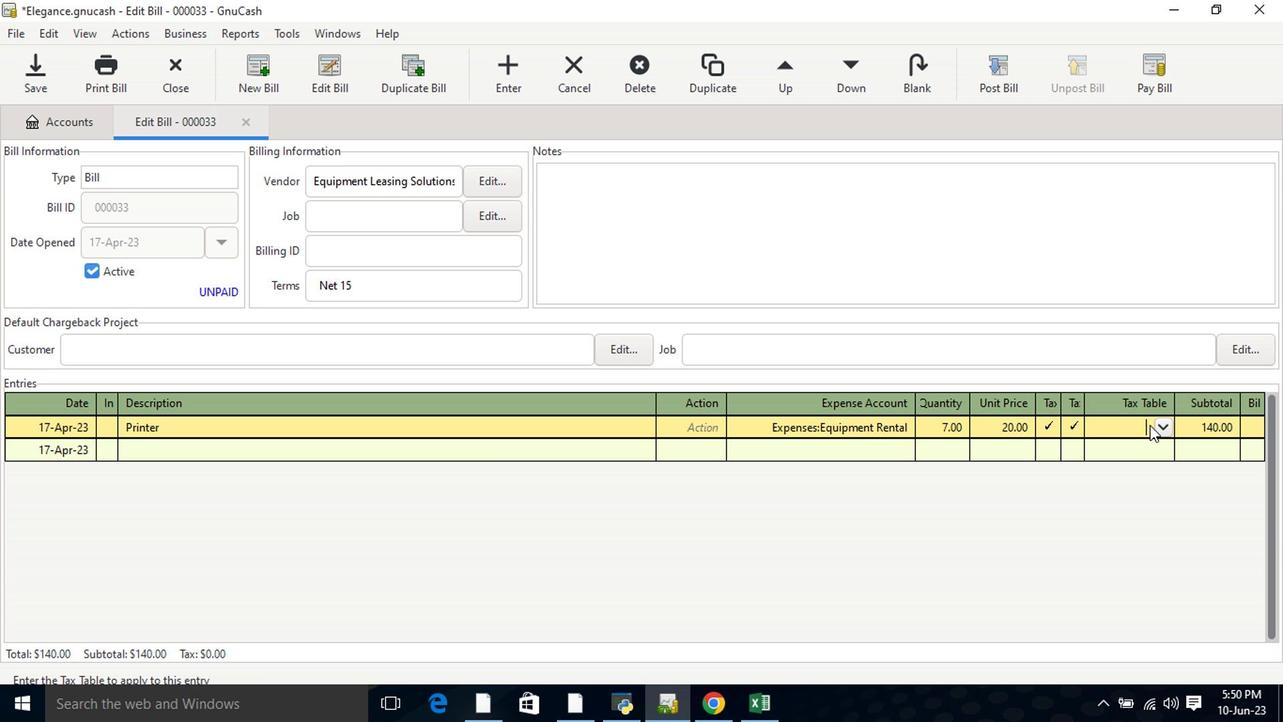 
Action: Mouse pressed left at (1156, 424)
Screenshot: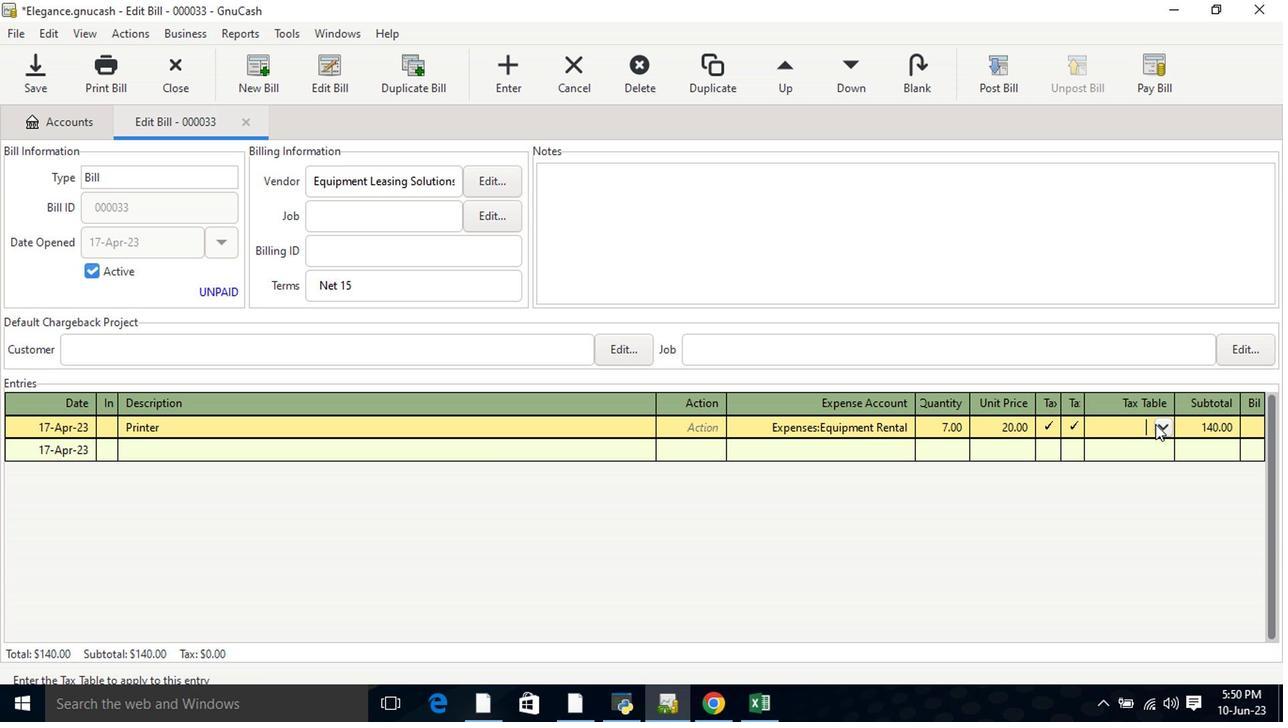 
Action: Mouse moved to (1158, 442)
Screenshot: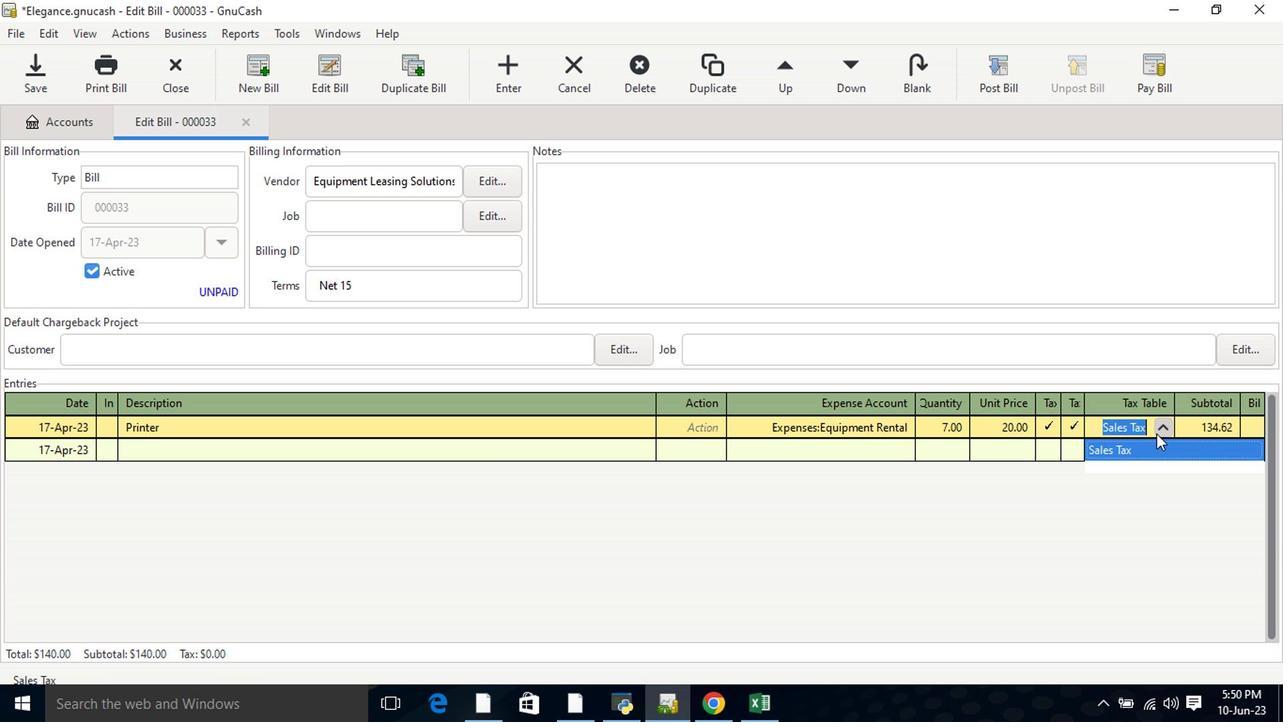 
Action: Mouse pressed left at (1158, 442)
Screenshot: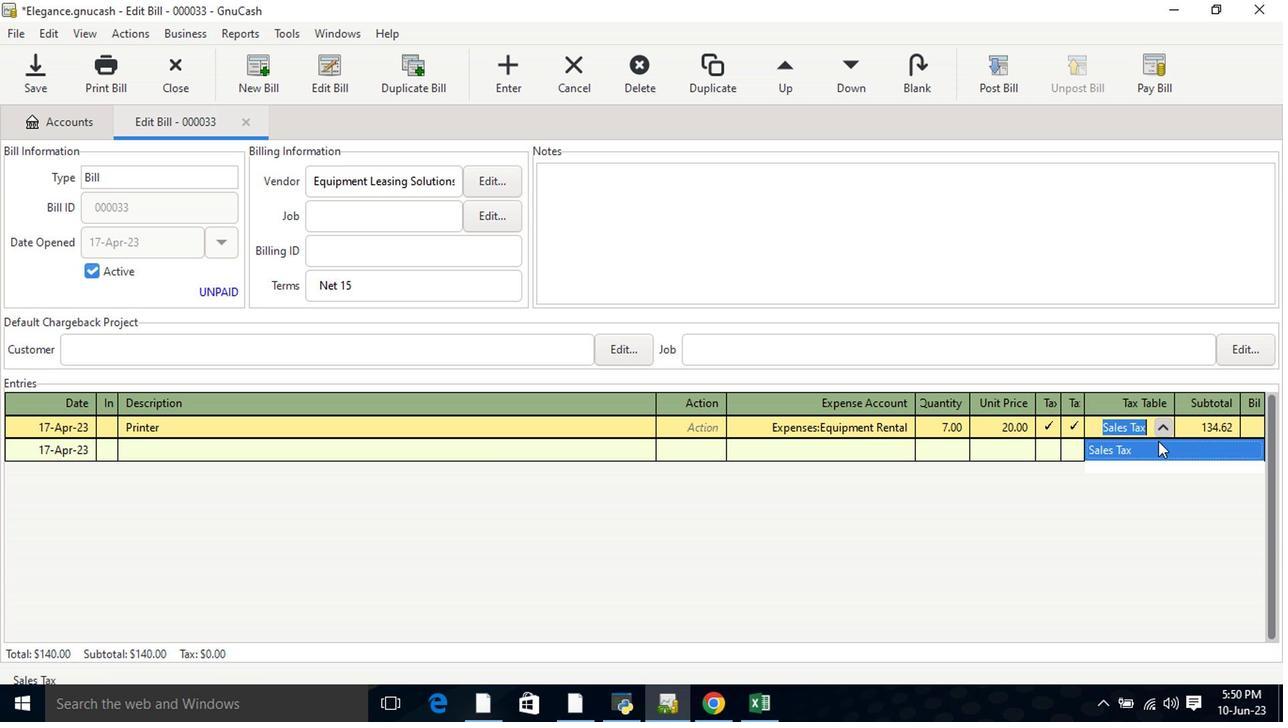
Action: Mouse moved to (1155, 461)
Screenshot: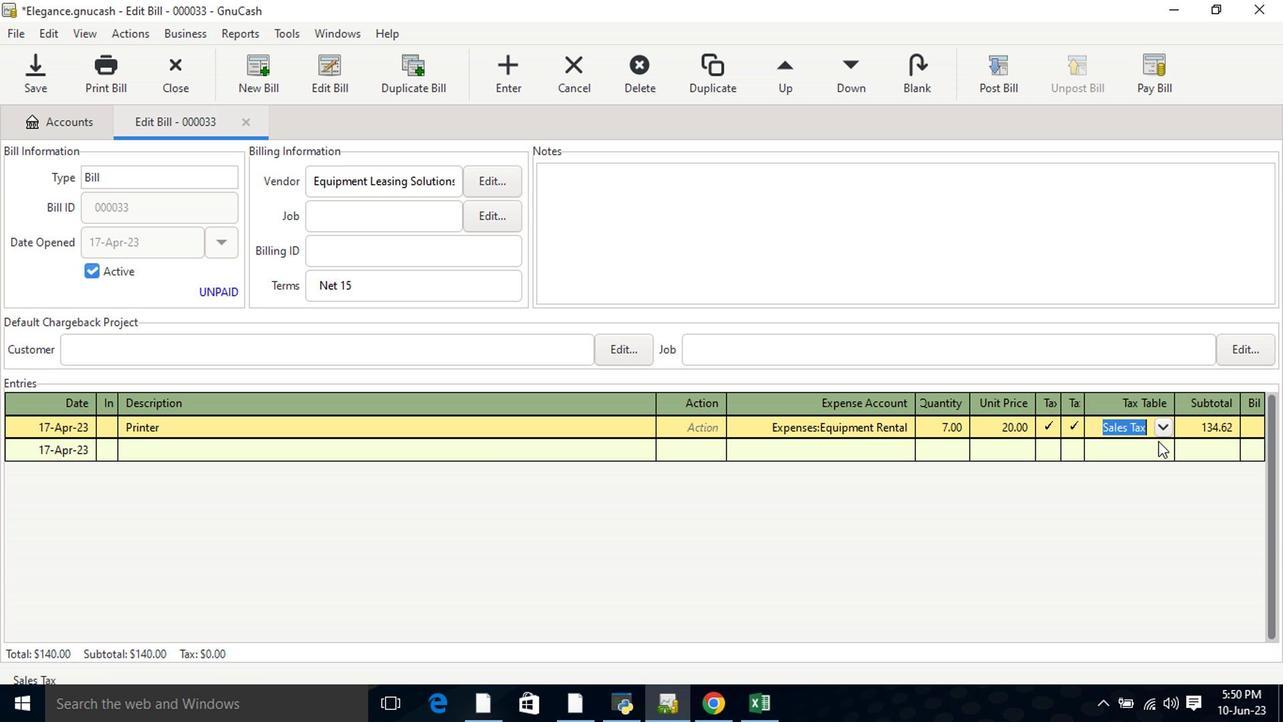 
Action: Key pressed <Key.tab>
Screenshot: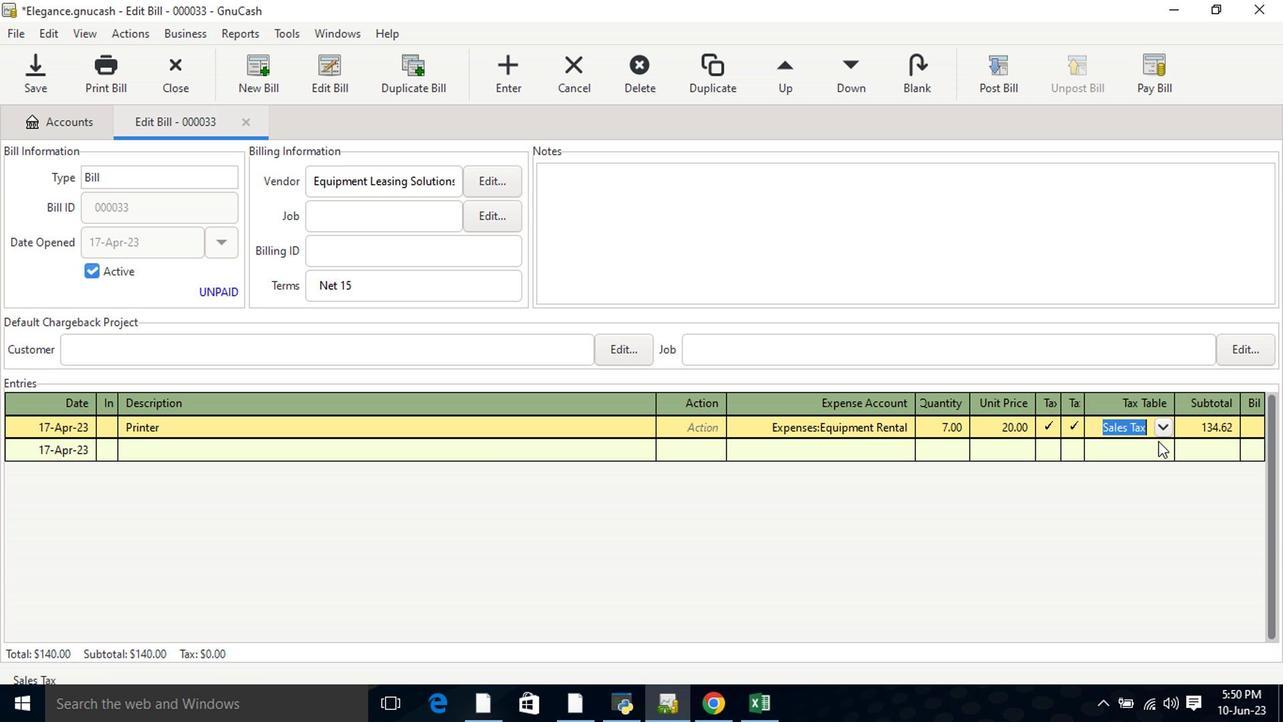 
Action: Mouse moved to (988, 80)
Screenshot: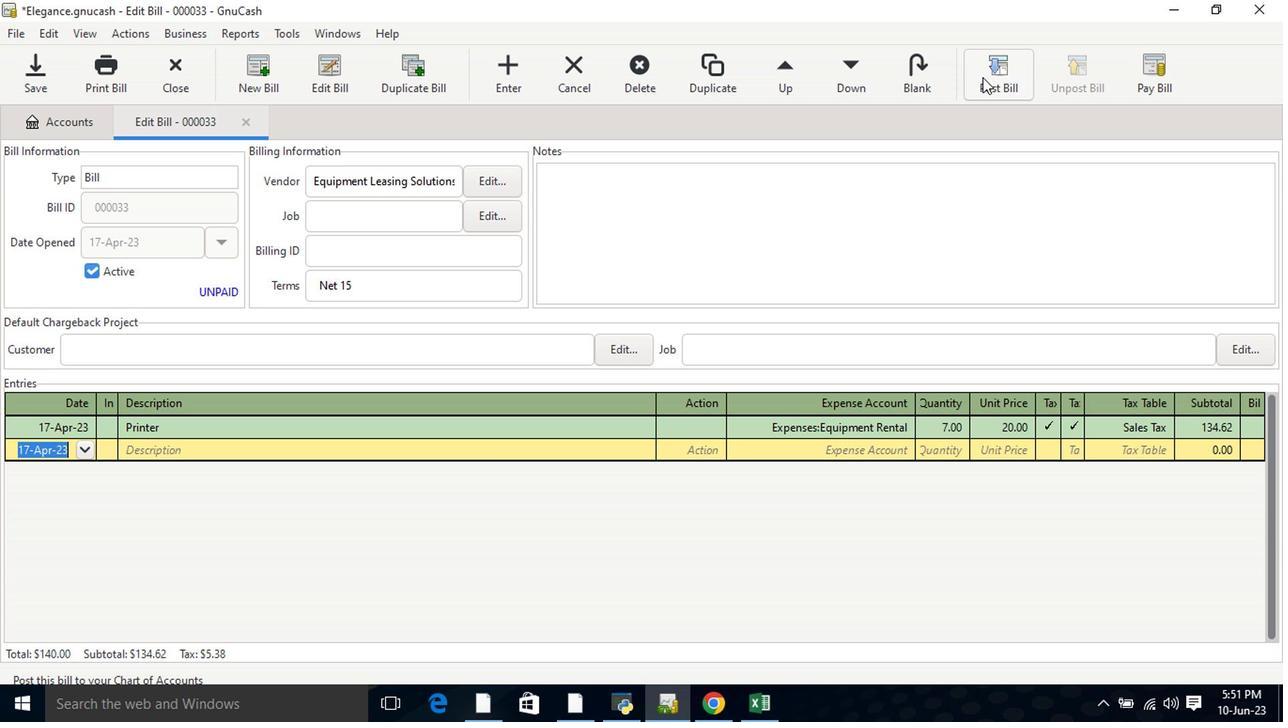 
Action: Mouse pressed left at (988, 80)
Screenshot: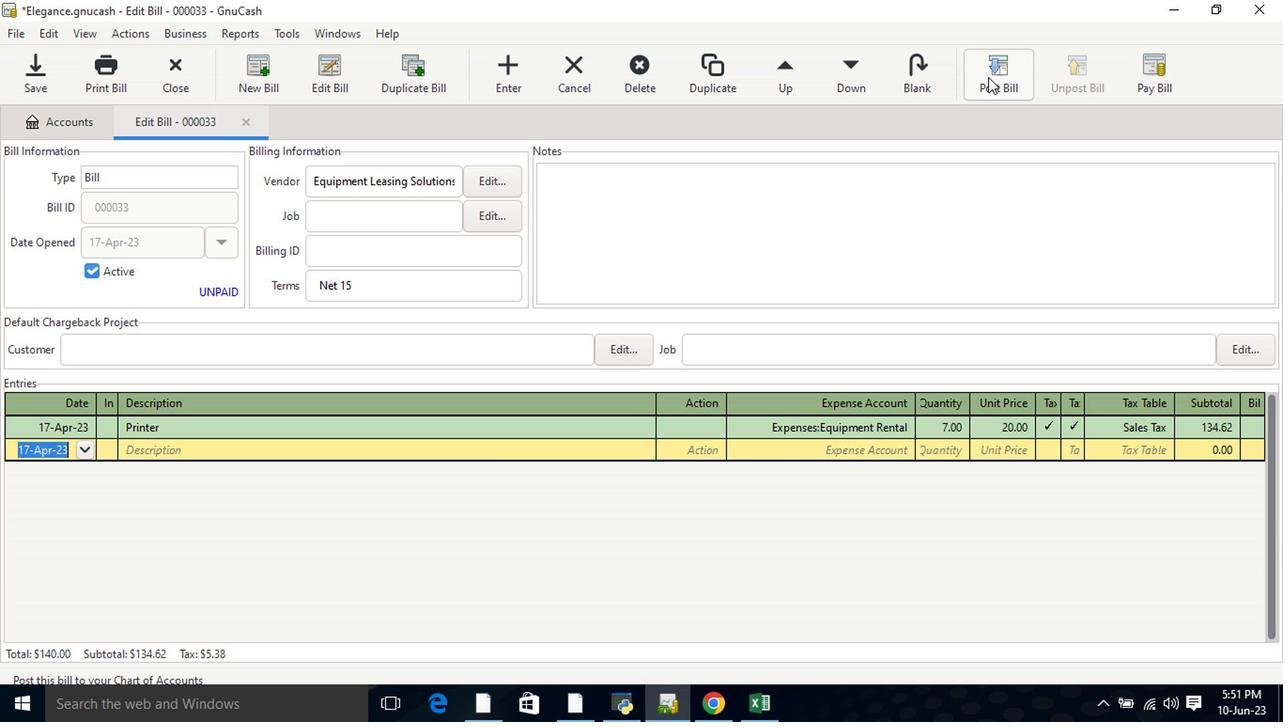 
Action: Mouse moved to (770, 478)
Screenshot: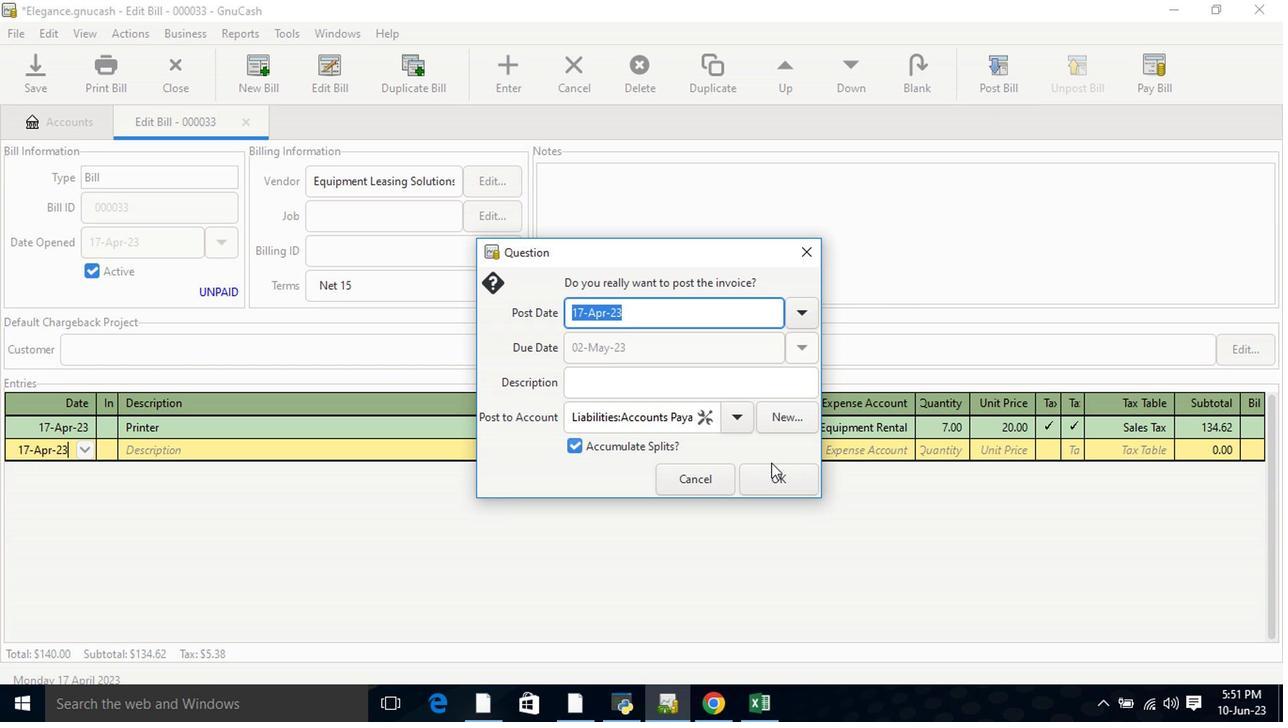 
Action: Mouse pressed left at (770, 478)
Screenshot: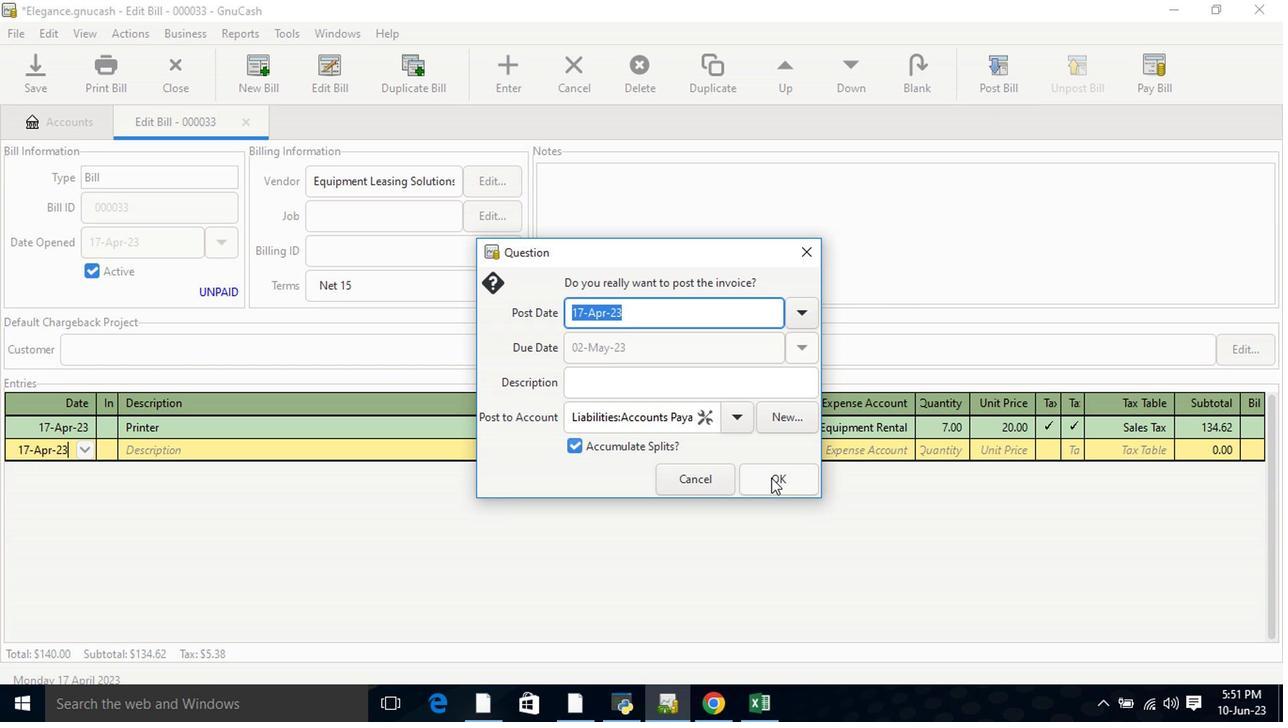 
Action: Mouse moved to (1120, 72)
Screenshot: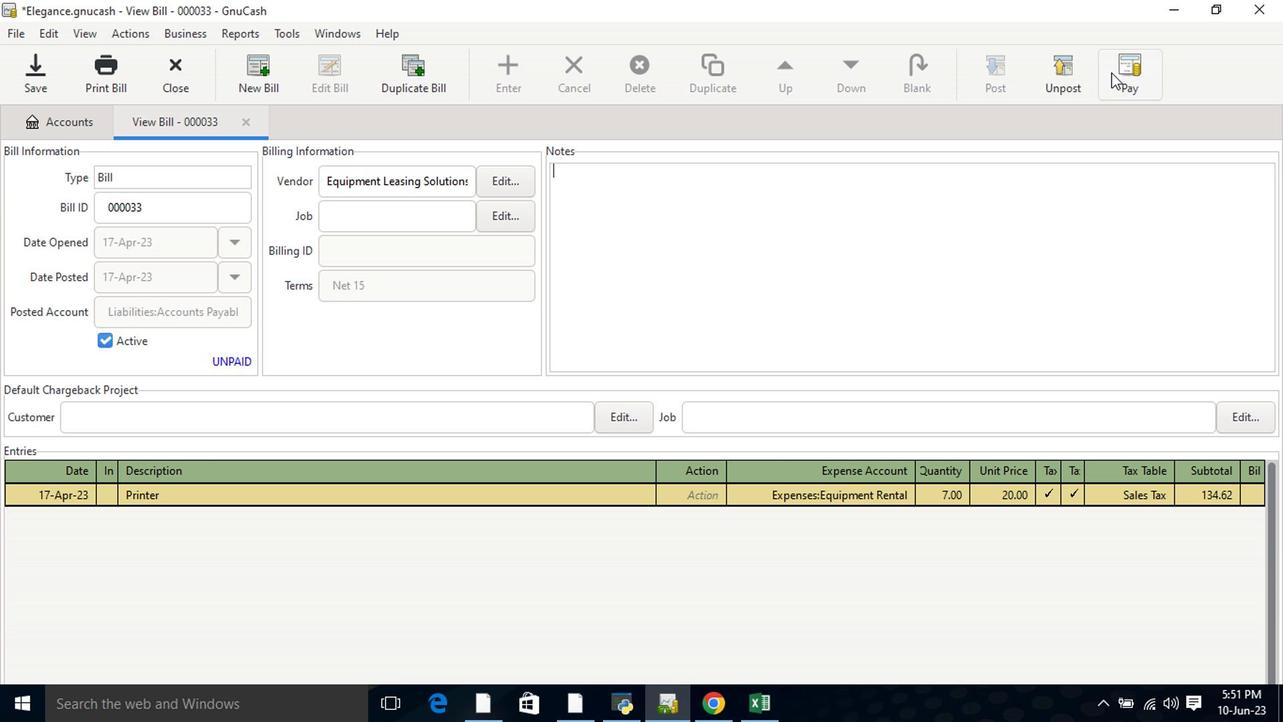 
Action: Mouse pressed left at (1120, 72)
Screenshot: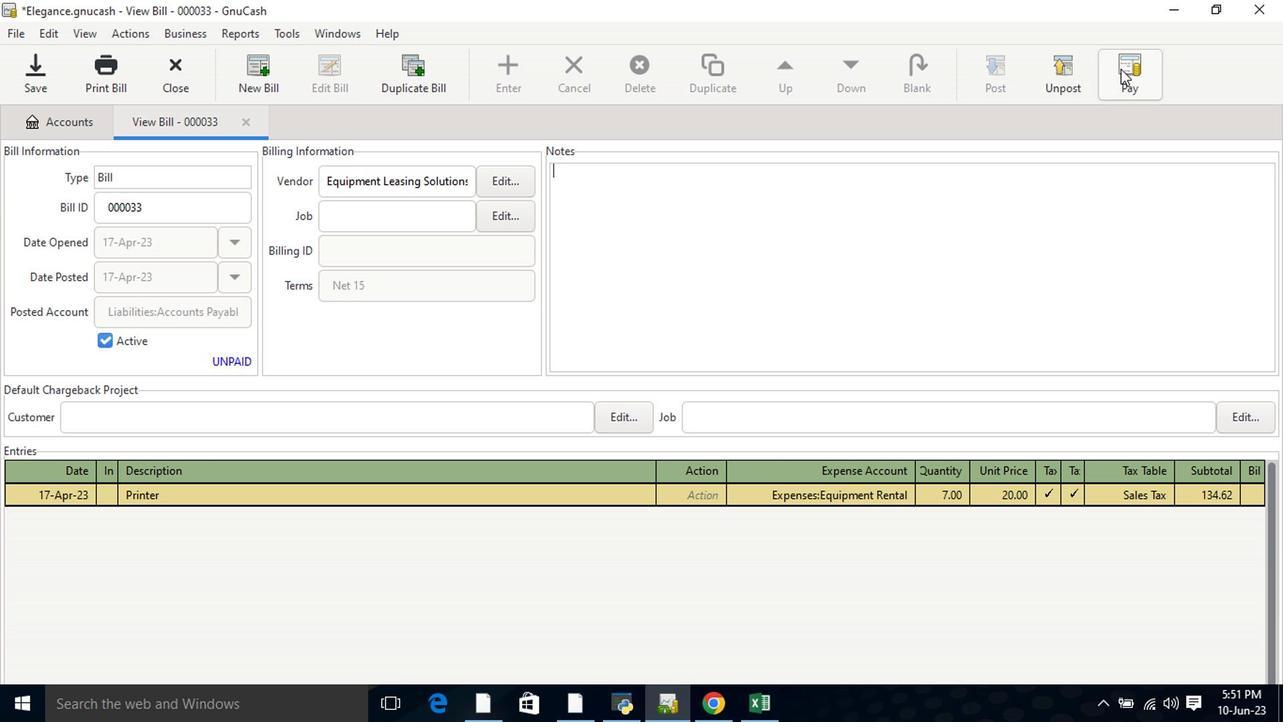 
Action: Mouse moved to (577, 372)
Screenshot: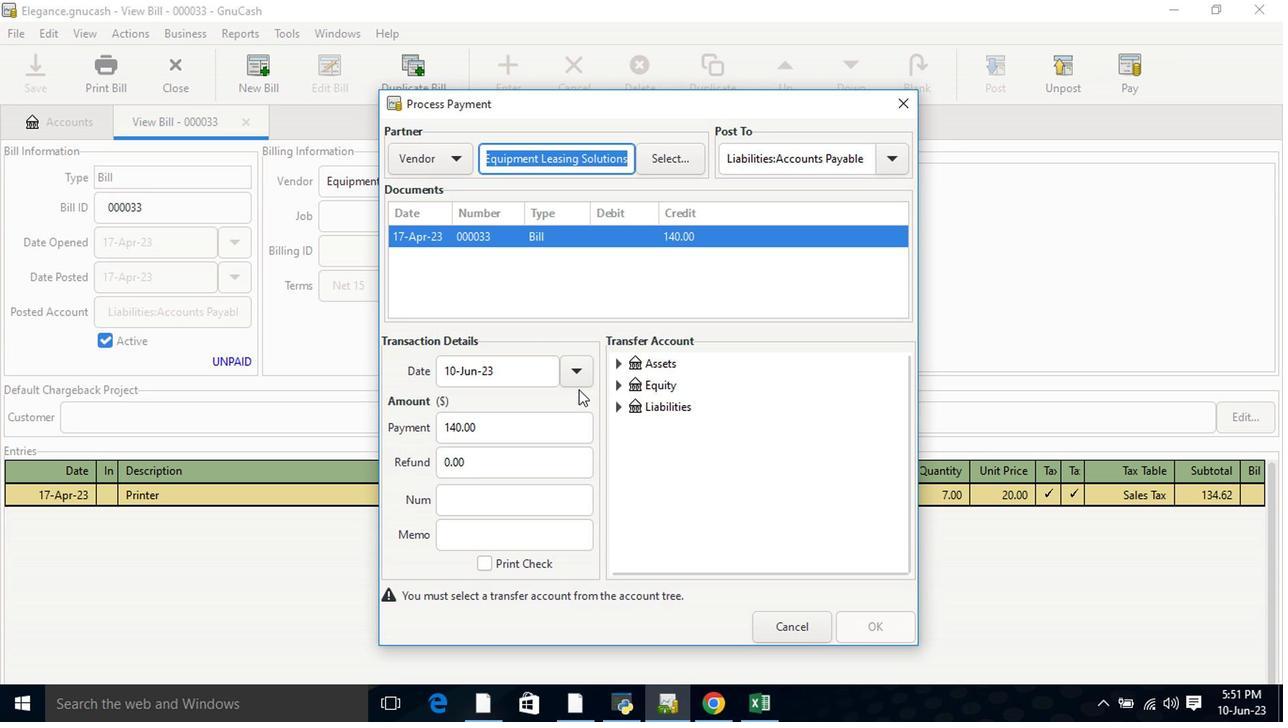 
Action: Mouse pressed left at (577, 372)
Screenshot: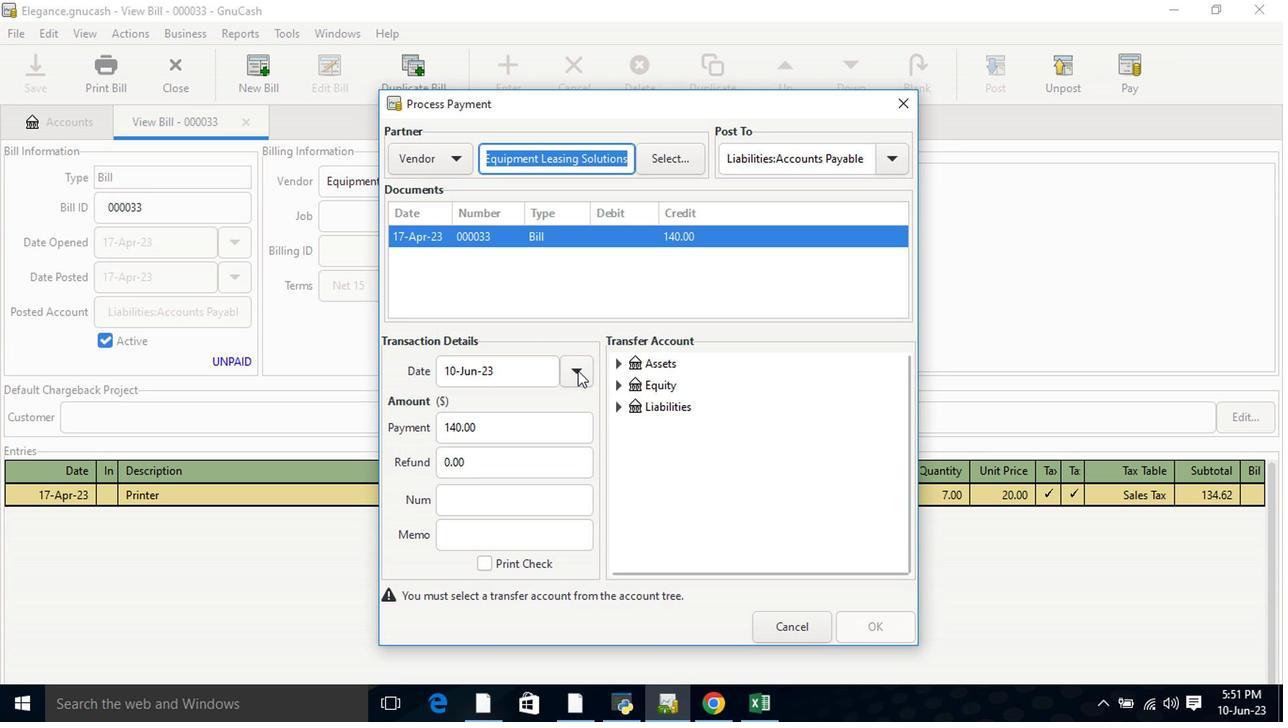 
Action: Mouse moved to (427, 398)
Screenshot: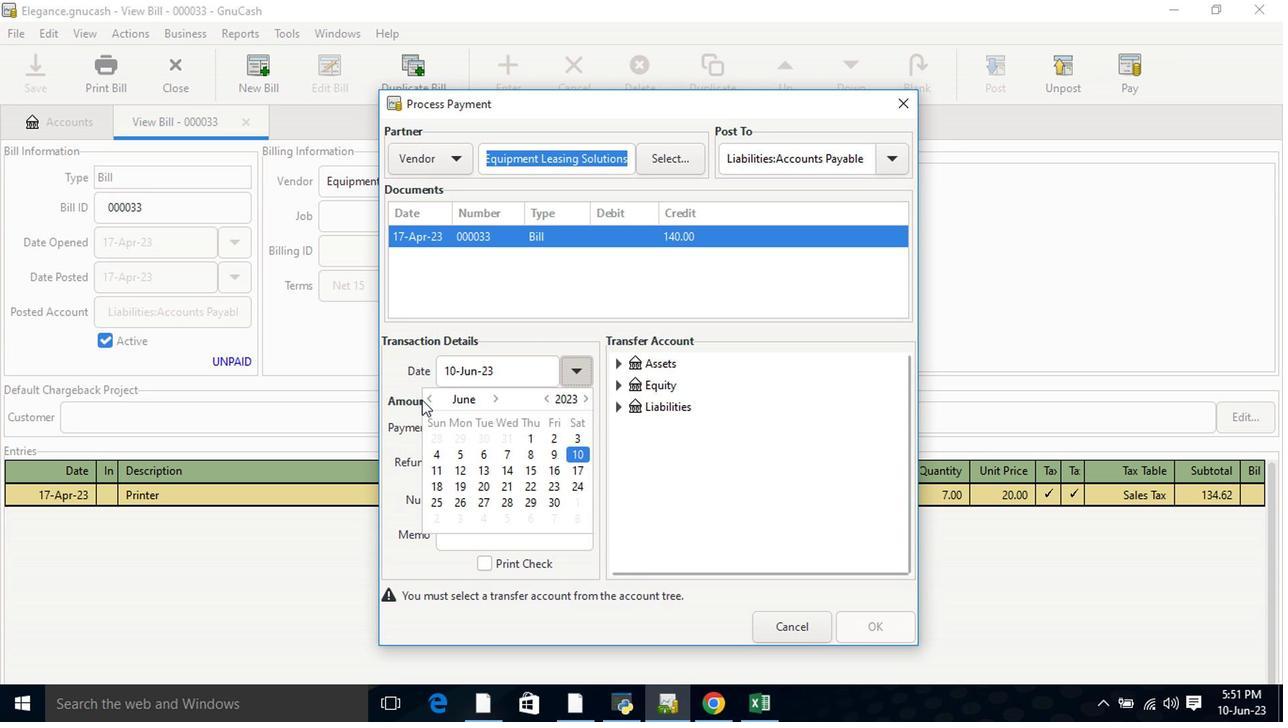 
Action: Mouse pressed left at (427, 398)
Screenshot: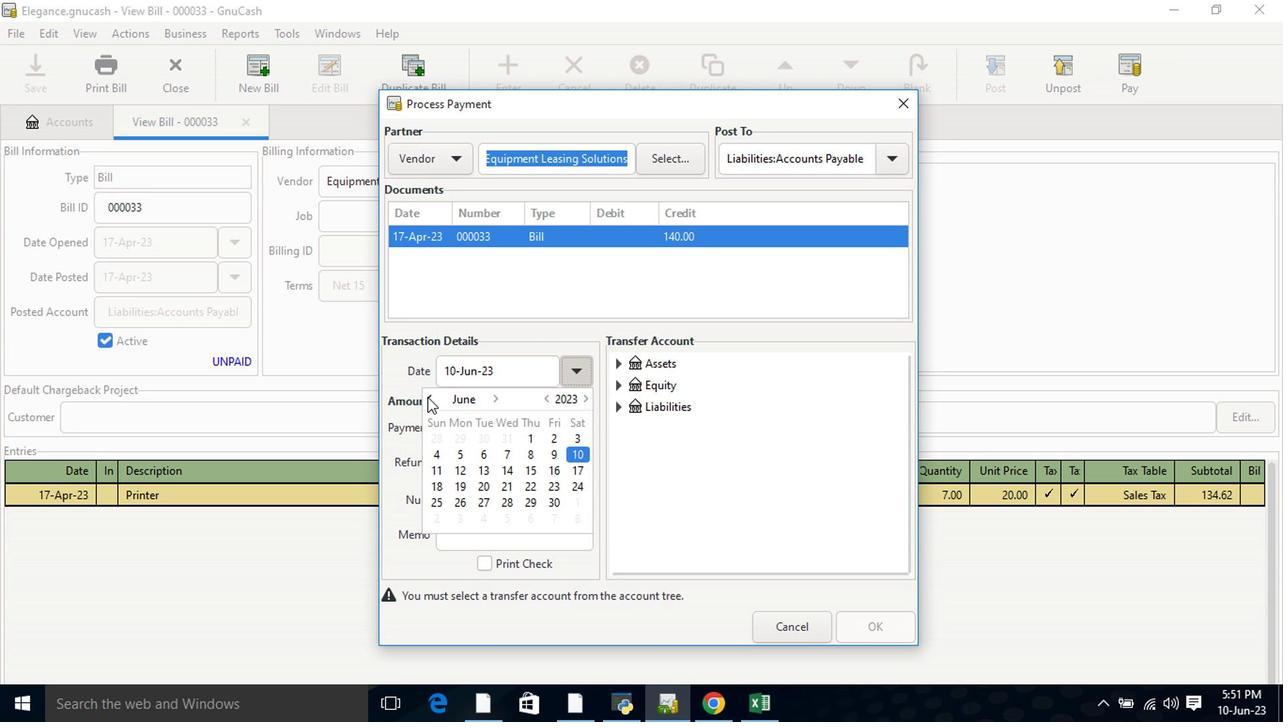 
Action: Mouse moved to (460, 440)
Screenshot: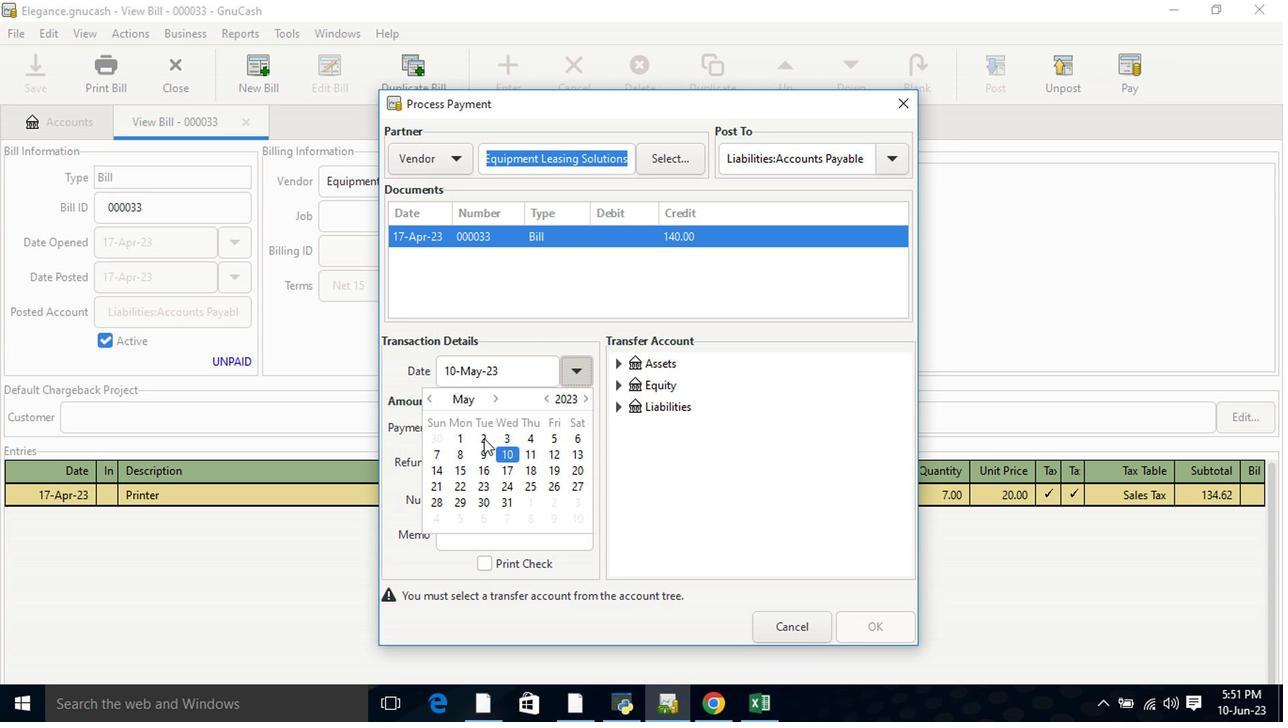 
Action: Mouse pressed left at (460, 440)
Screenshot: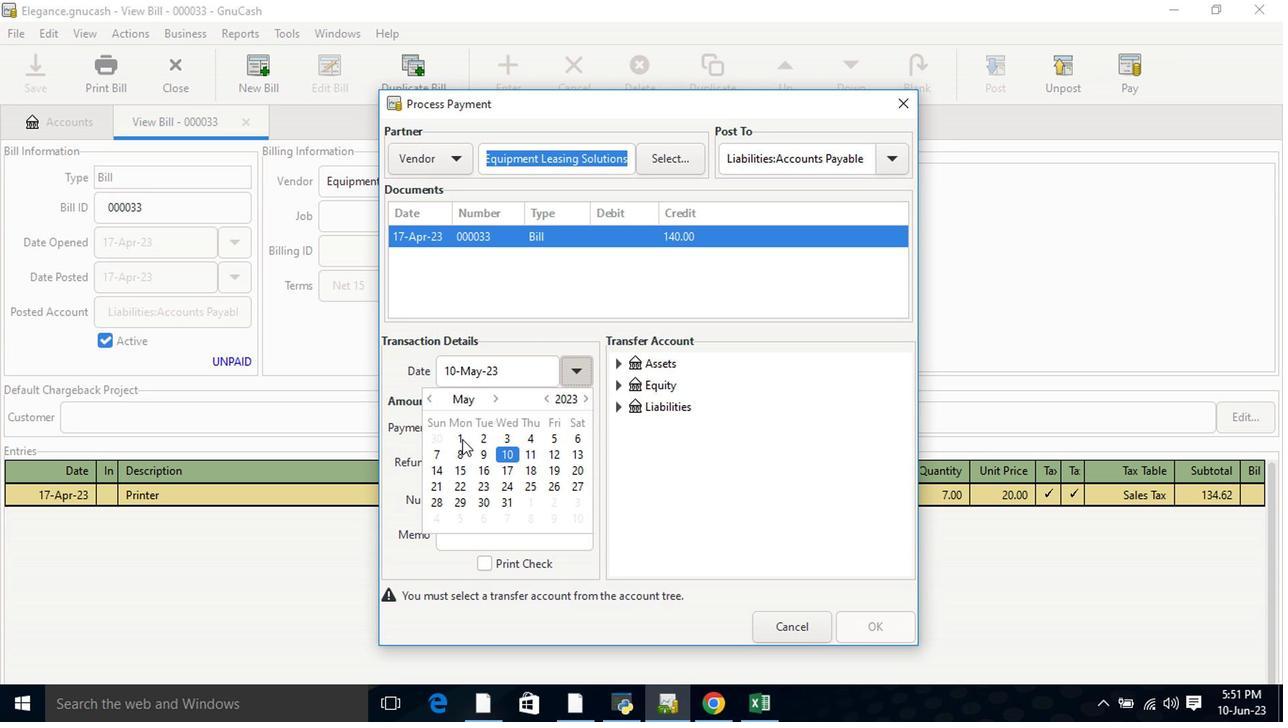 
Action: Mouse pressed left at (460, 440)
Screenshot: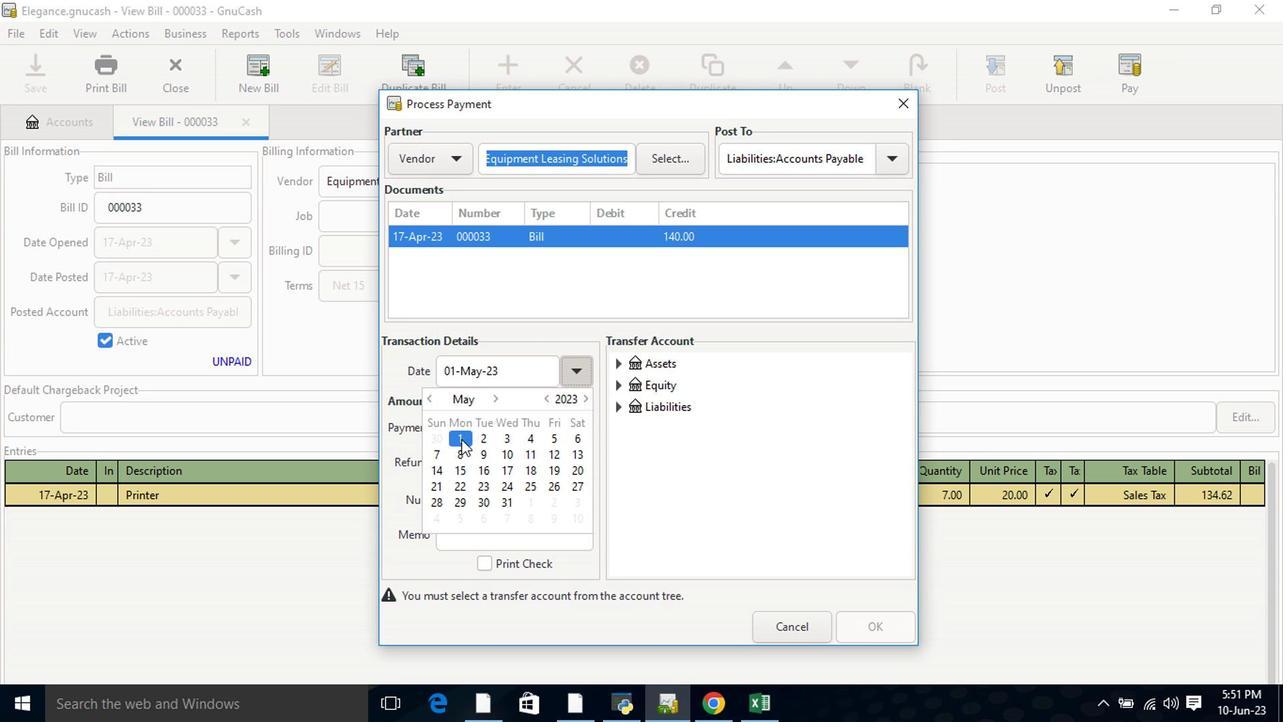 
Action: Mouse moved to (619, 368)
Screenshot: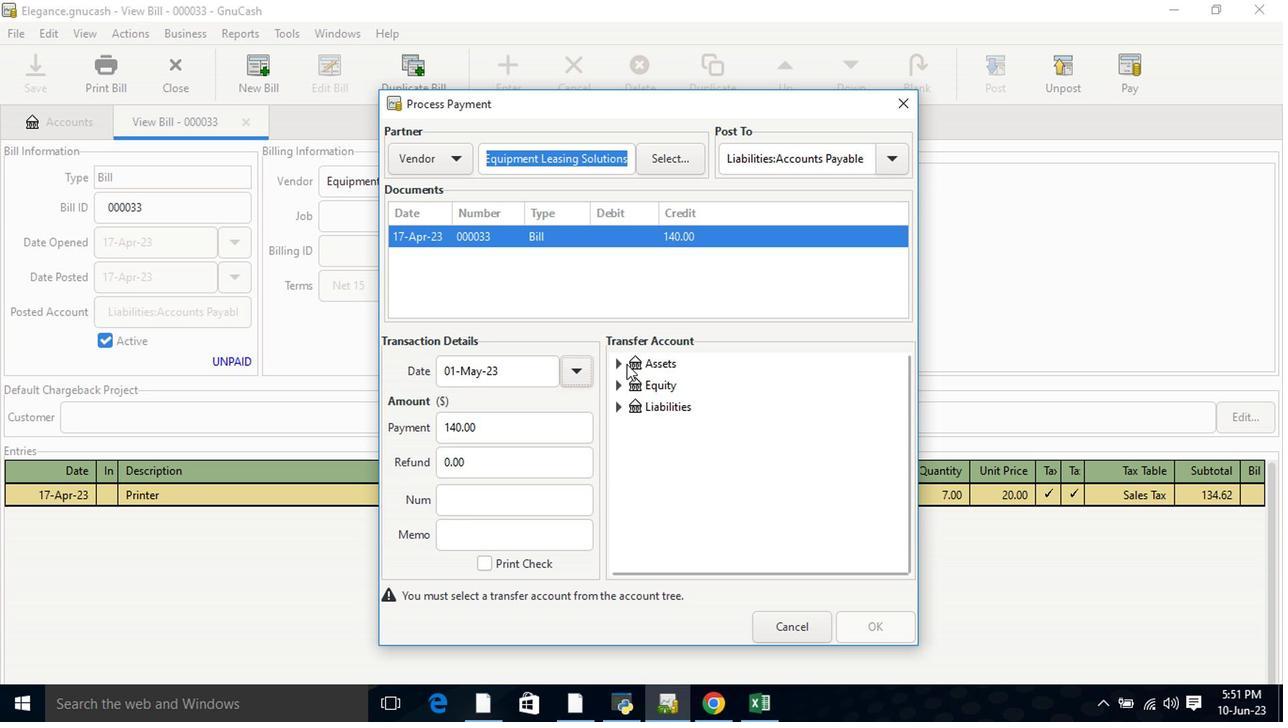 
Action: Mouse pressed left at (619, 368)
Screenshot: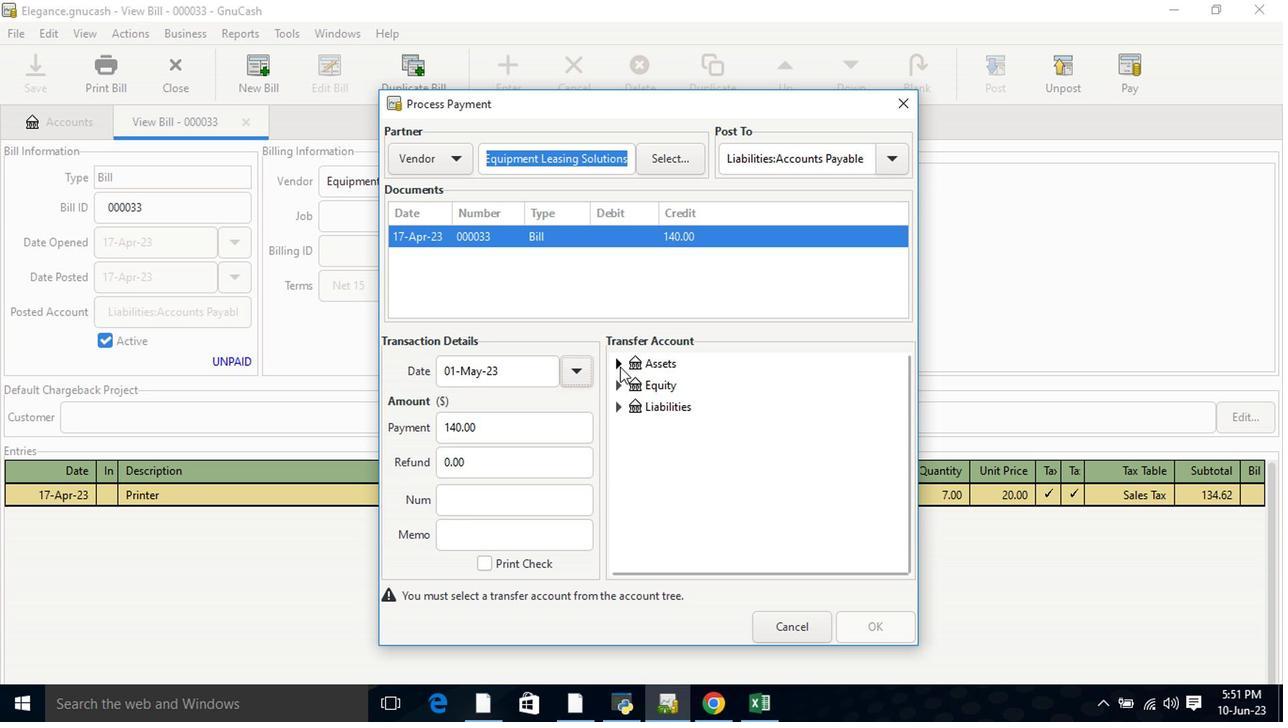 
Action: Mouse moved to (634, 385)
Screenshot: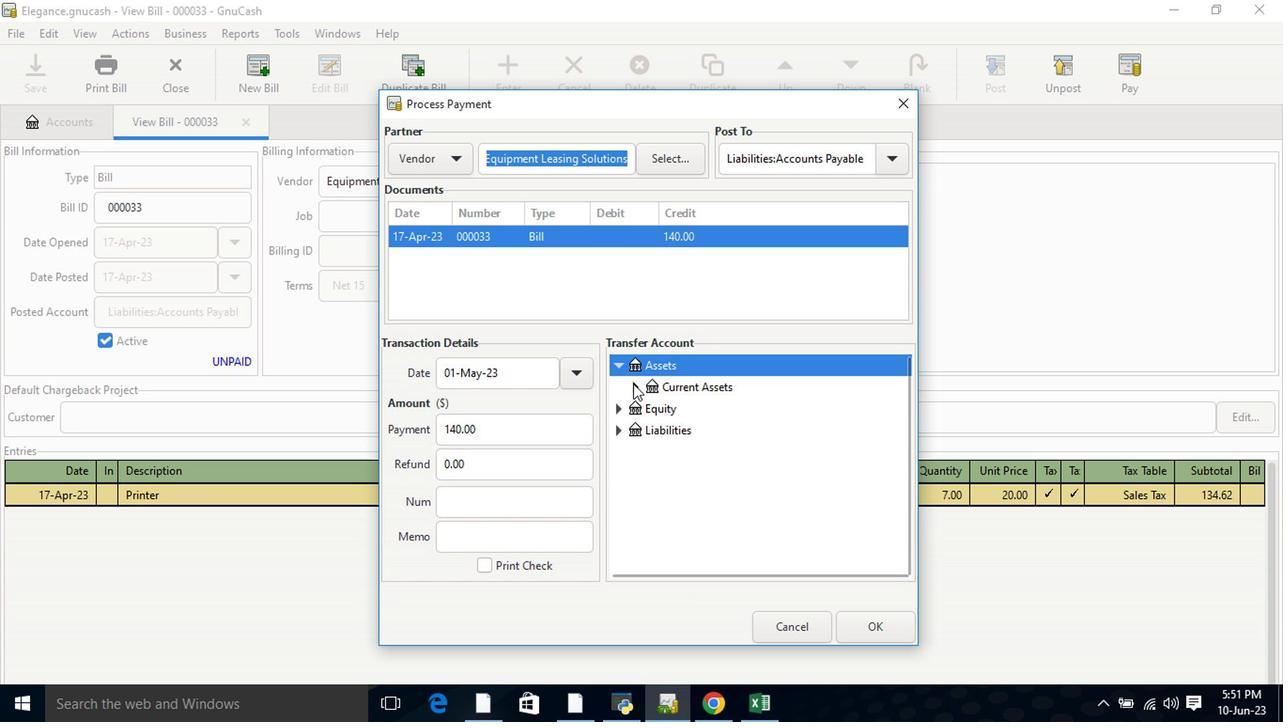 
Action: Mouse pressed left at (634, 385)
Screenshot: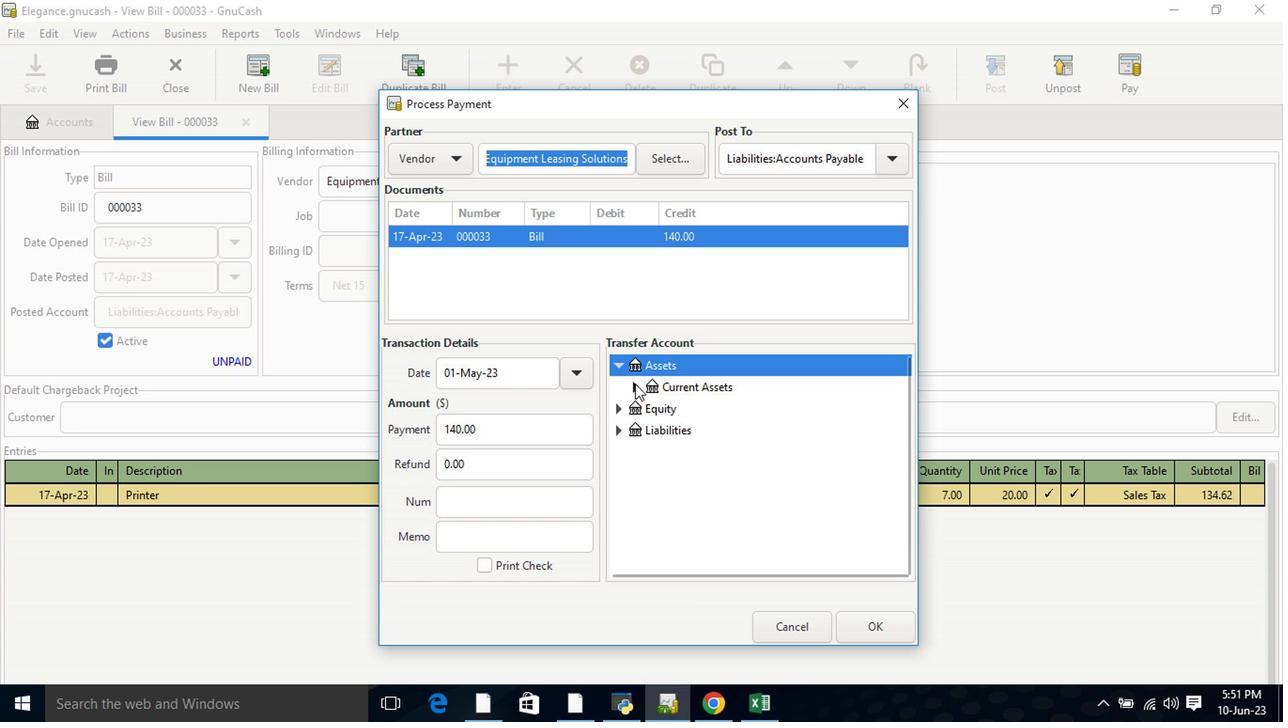 
Action: Mouse moved to (680, 408)
Screenshot: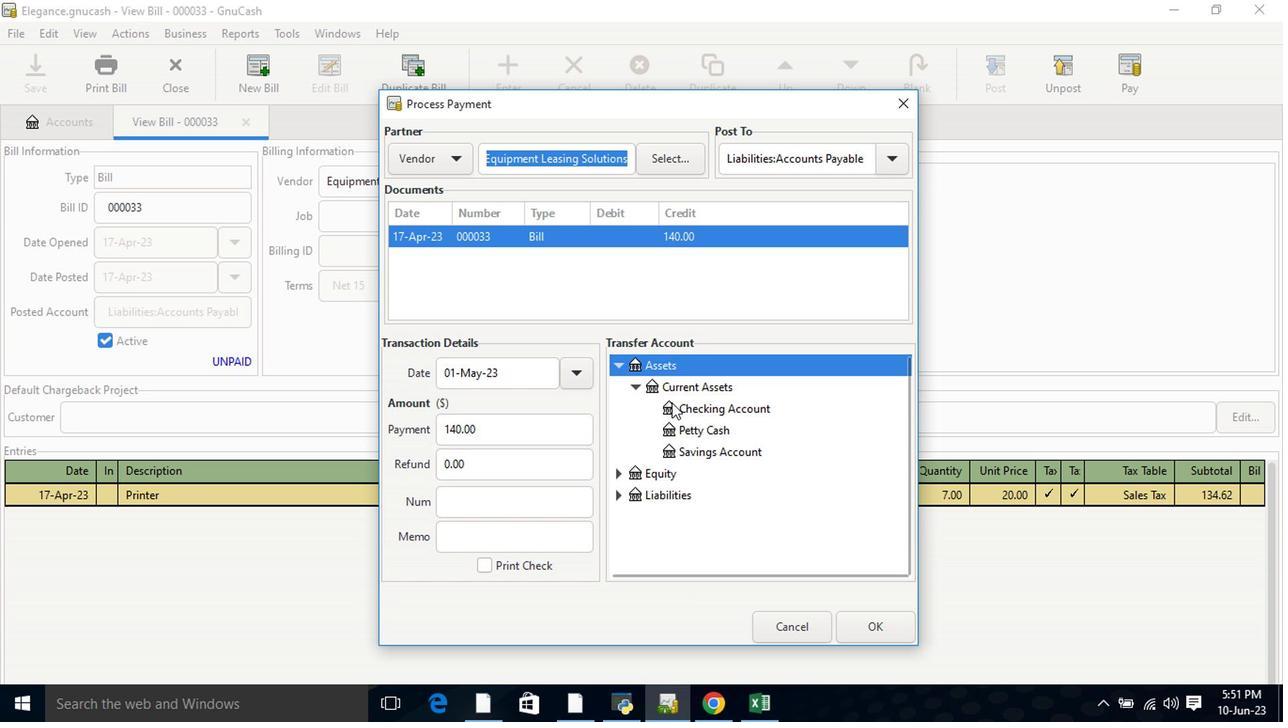 
Action: Mouse pressed left at (680, 408)
Screenshot: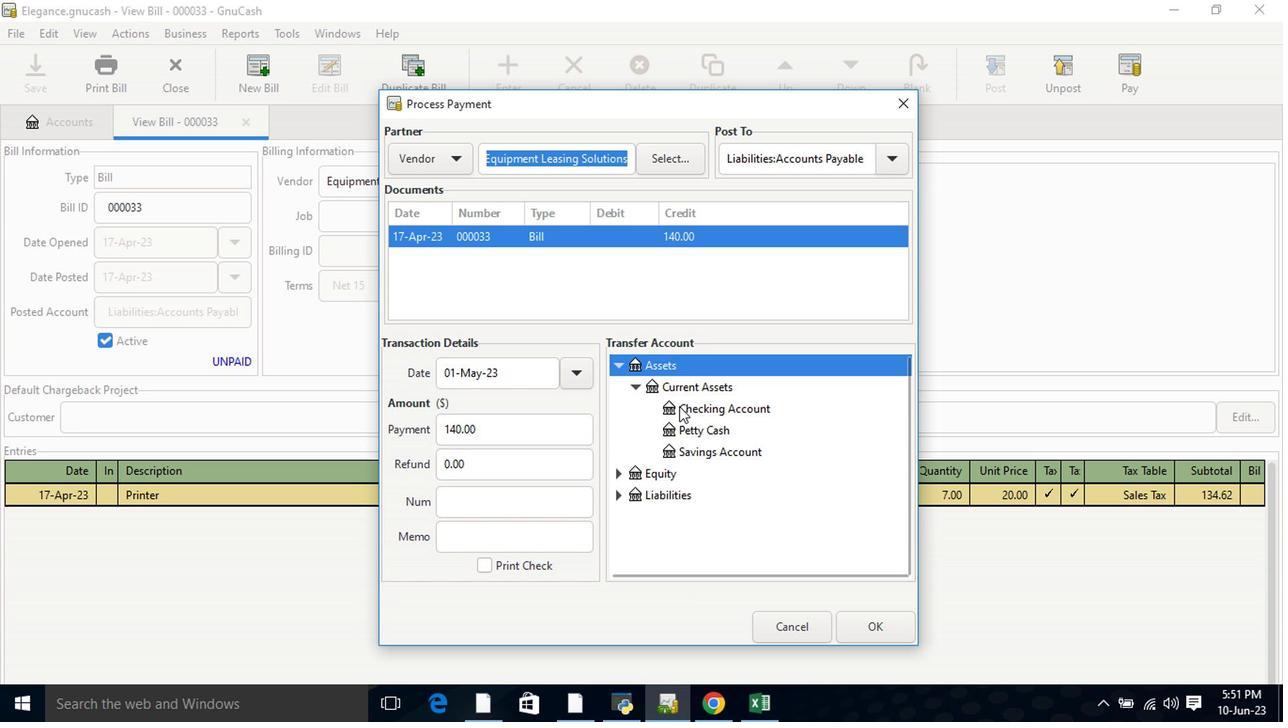 
Action: Mouse moved to (865, 619)
Screenshot: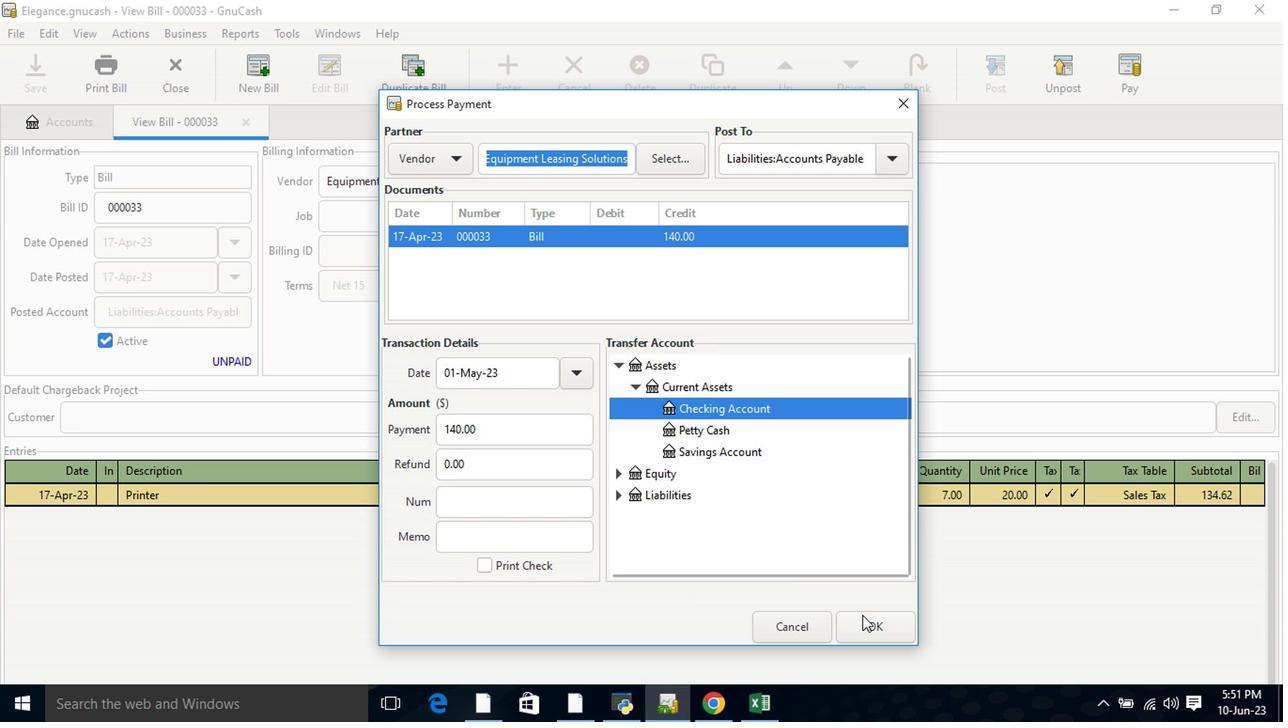 
Action: Mouse pressed left at (865, 619)
Screenshot: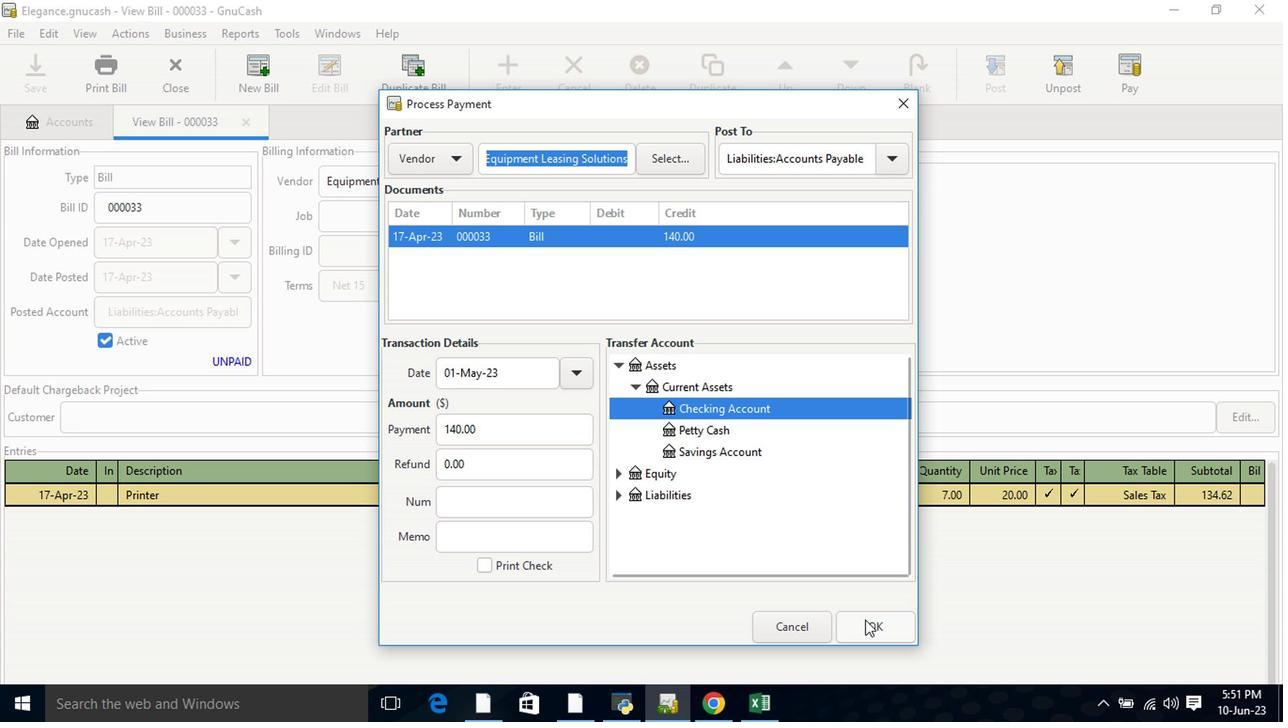 
Action: Mouse moved to (116, 71)
Screenshot: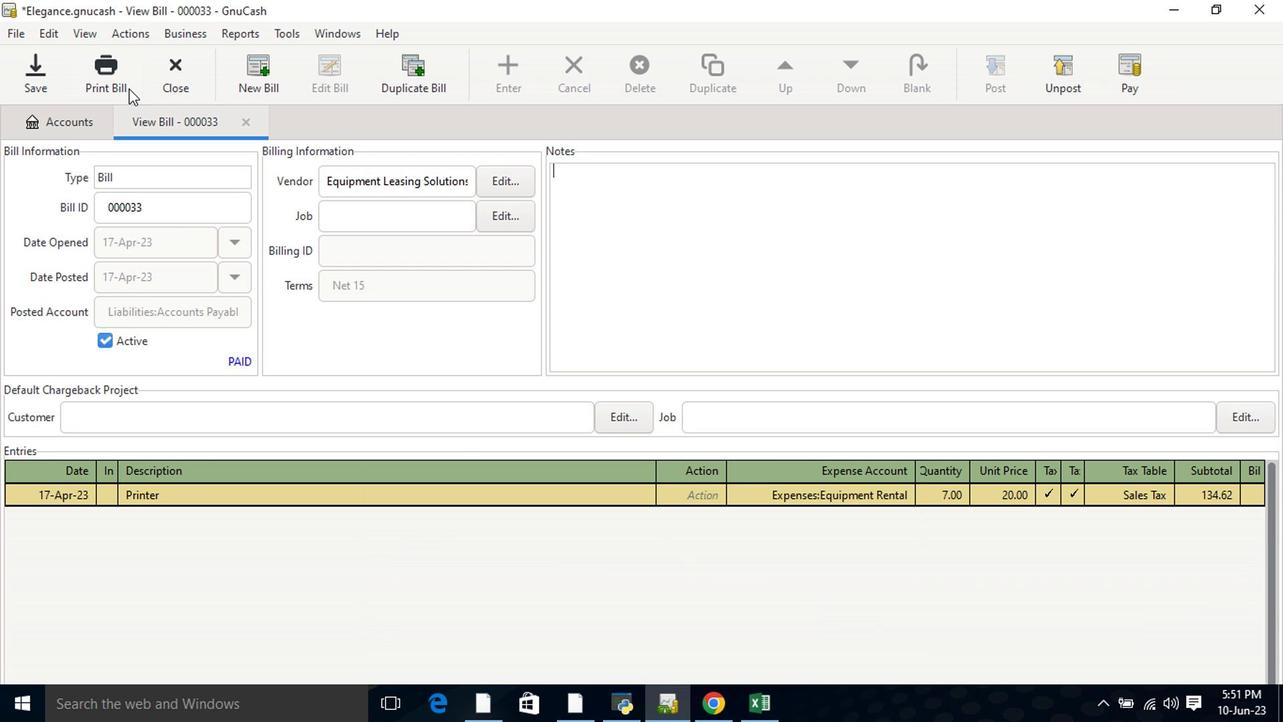
Action: Mouse pressed left at (116, 71)
Screenshot: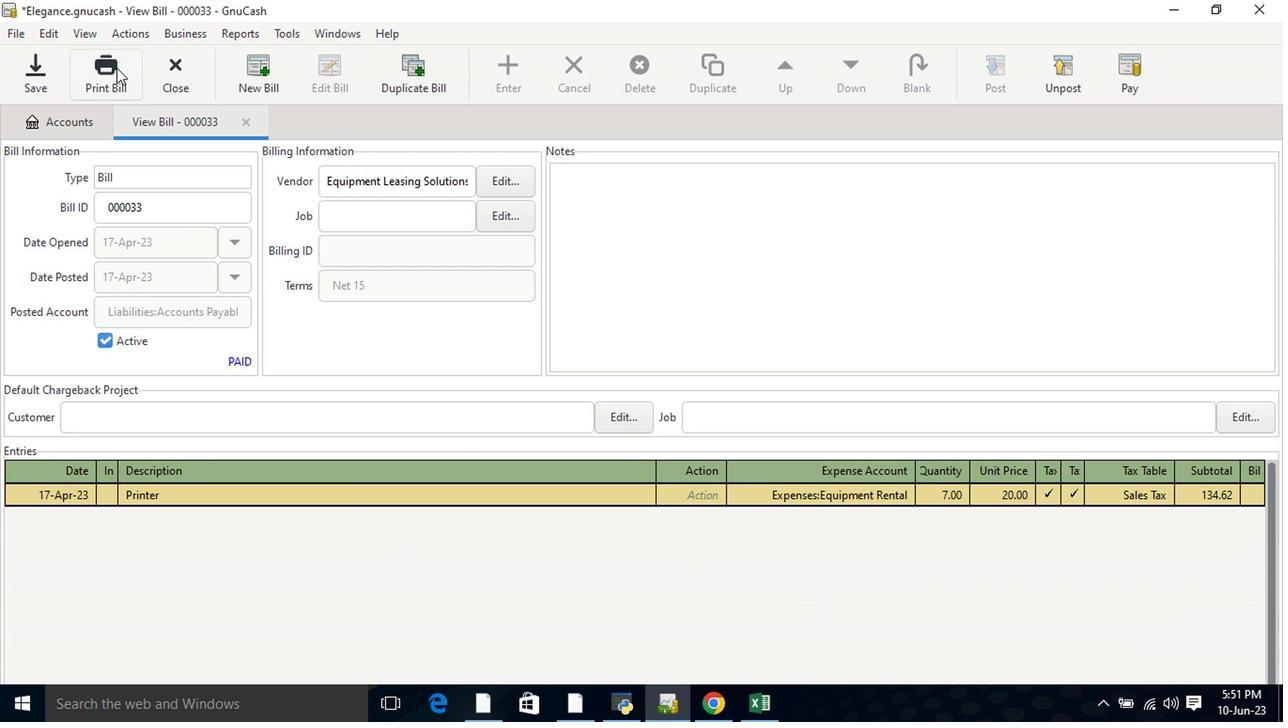 
Action: Mouse moved to (817, 81)
Screenshot: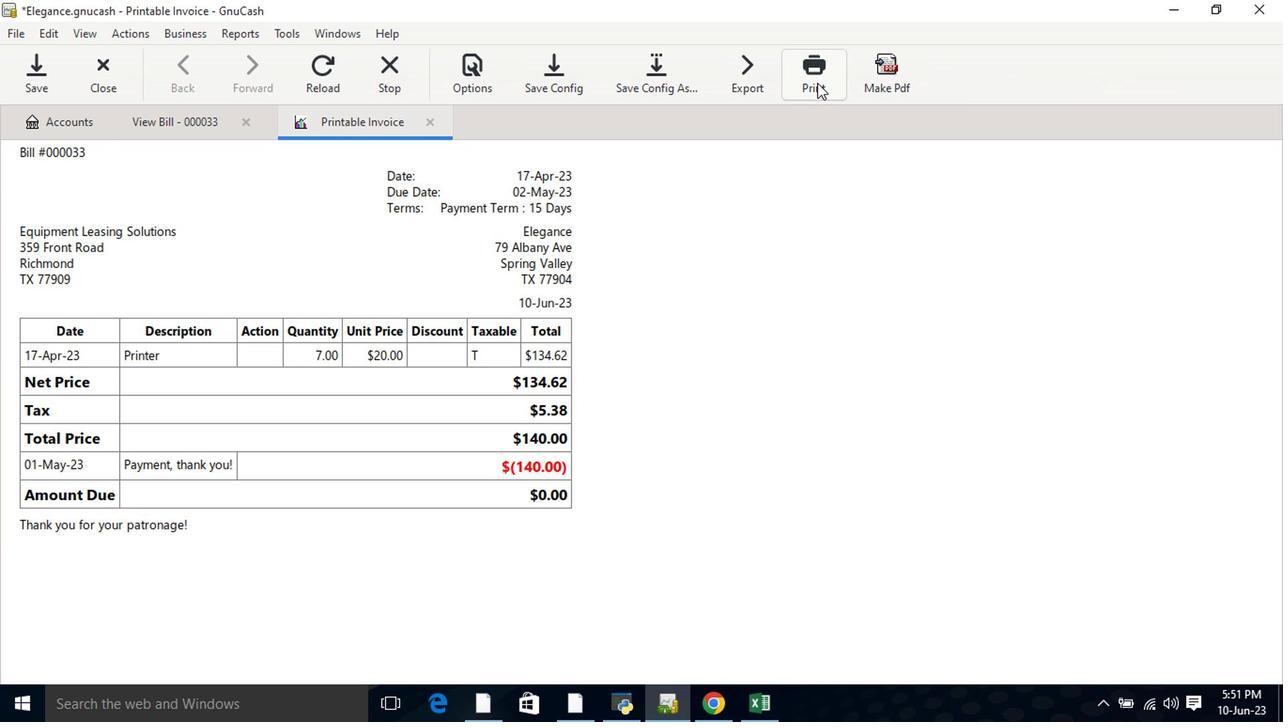 
Action: Mouse pressed left at (817, 81)
Screenshot: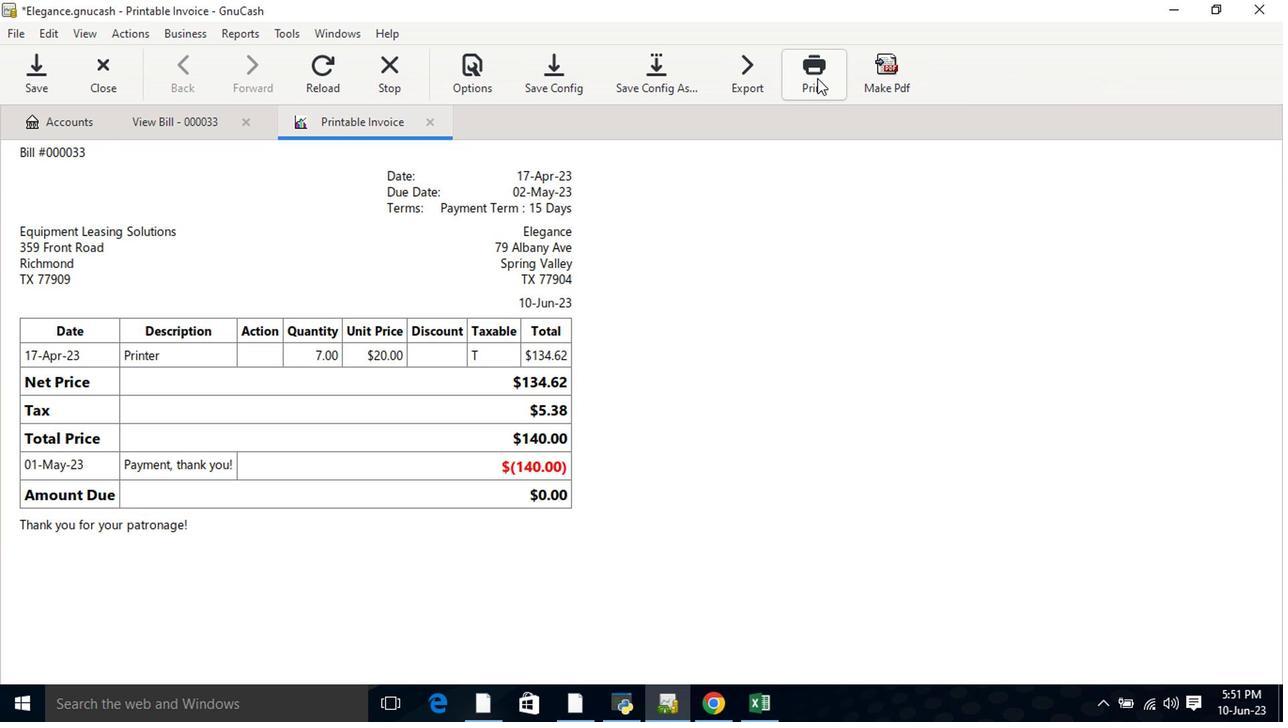 
Action: Mouse moved to (249, 385)
Screenshot: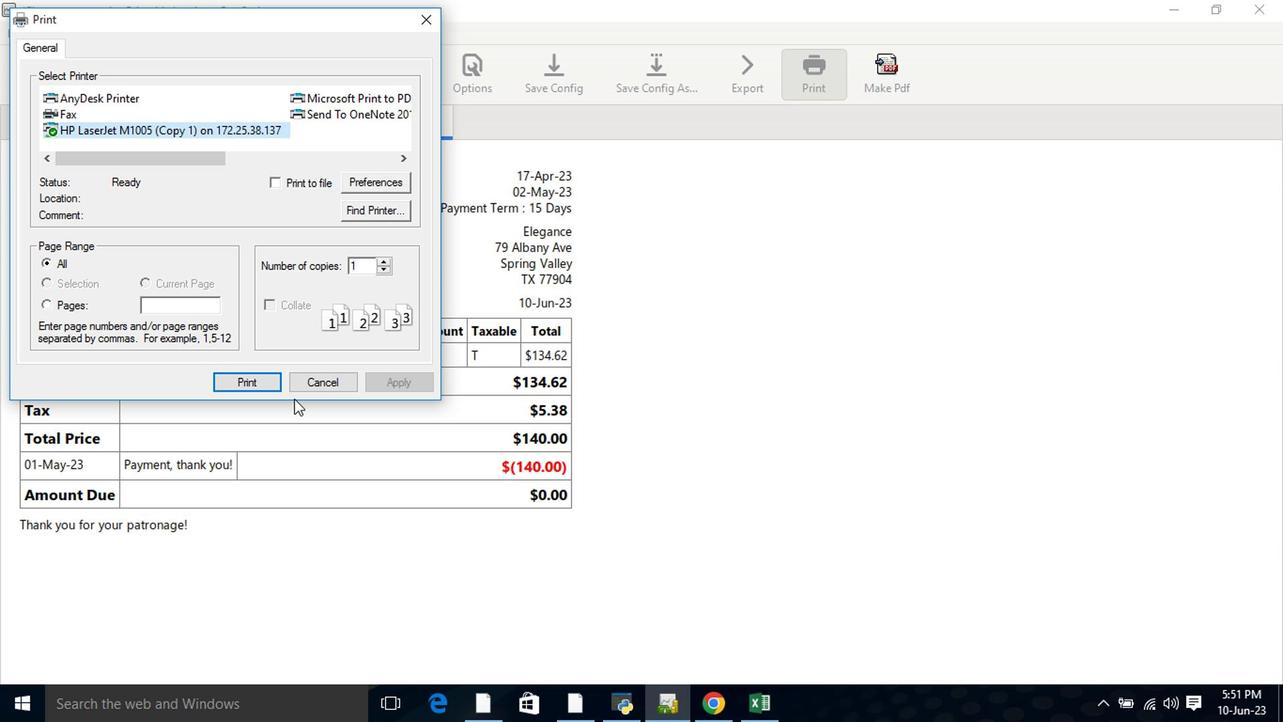 
Action: Mouse pressed left at (249, 385)
Screenshot: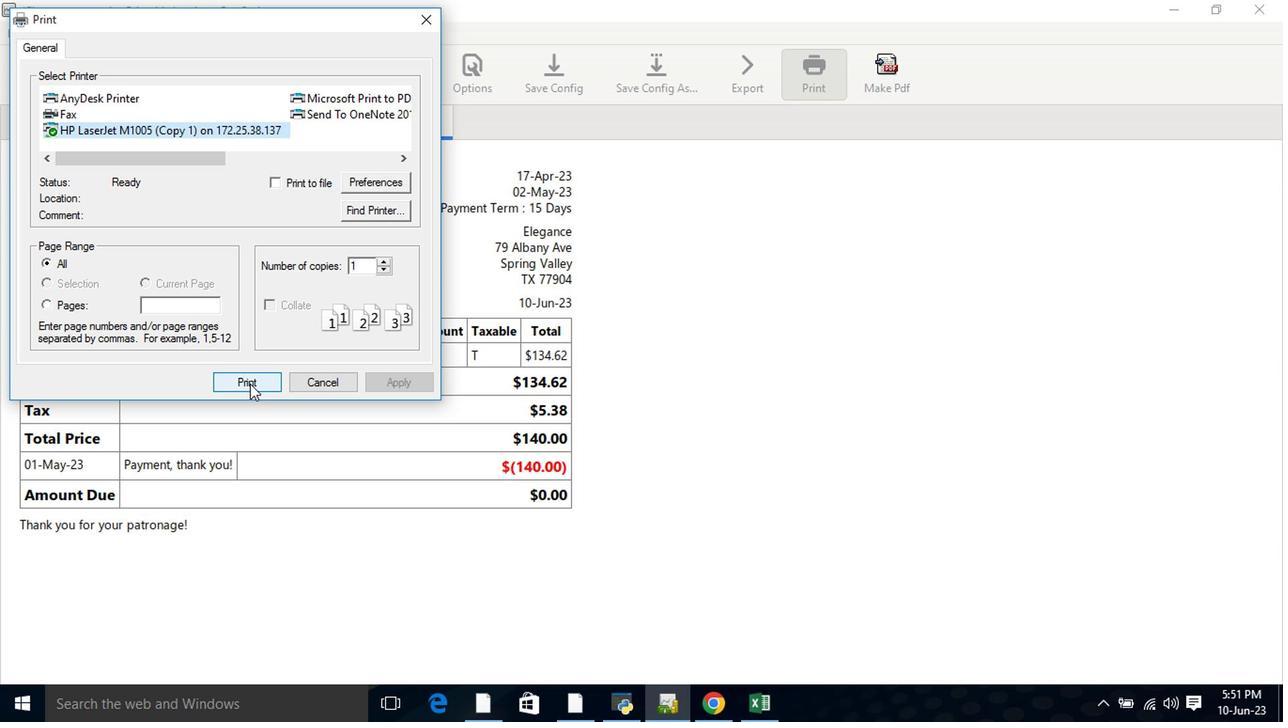 
Action: Mouse moved to (592, 543)
Screenshot: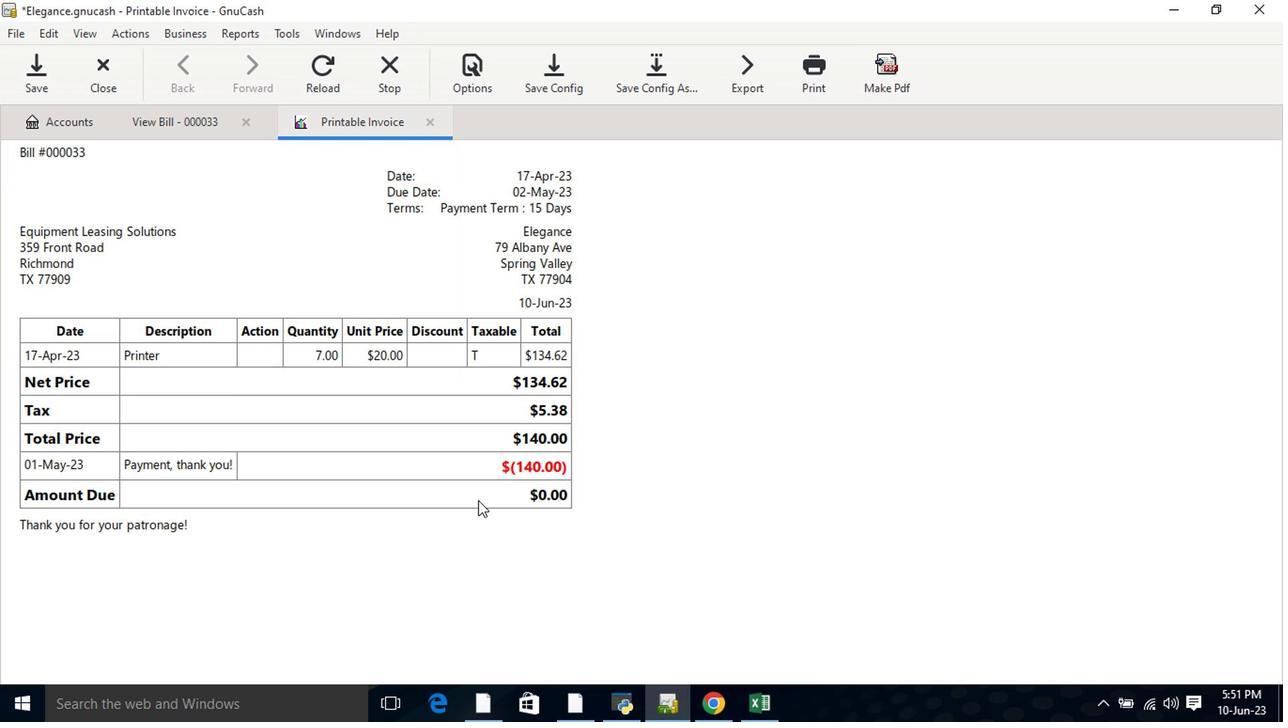 
